 Task: Add Four Sigmatic Cordyceps Mushroom Hot Cacao-Box to the cart.
Action: Mouse moved to (230, 103)
Screenshot: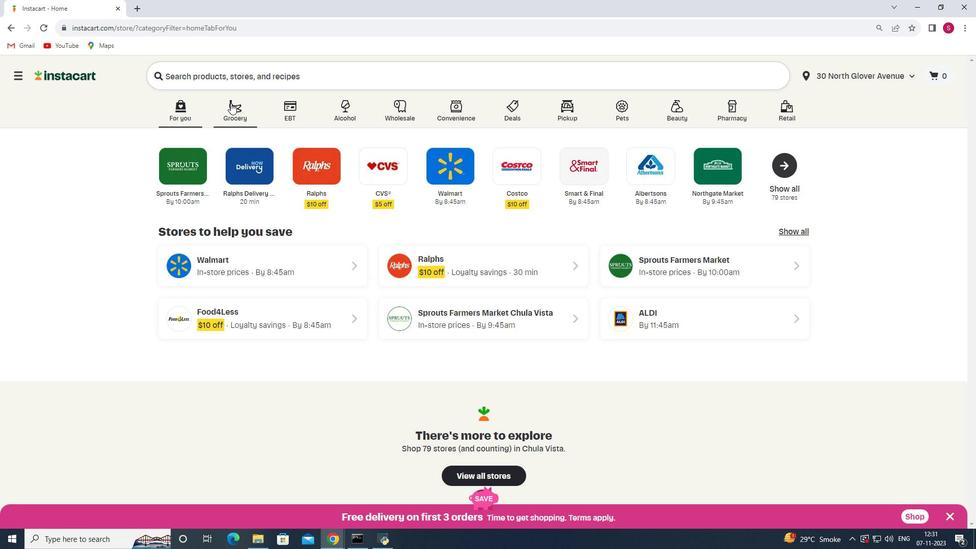
Action: Mouse pressed left at (230, 103)
Screenshot: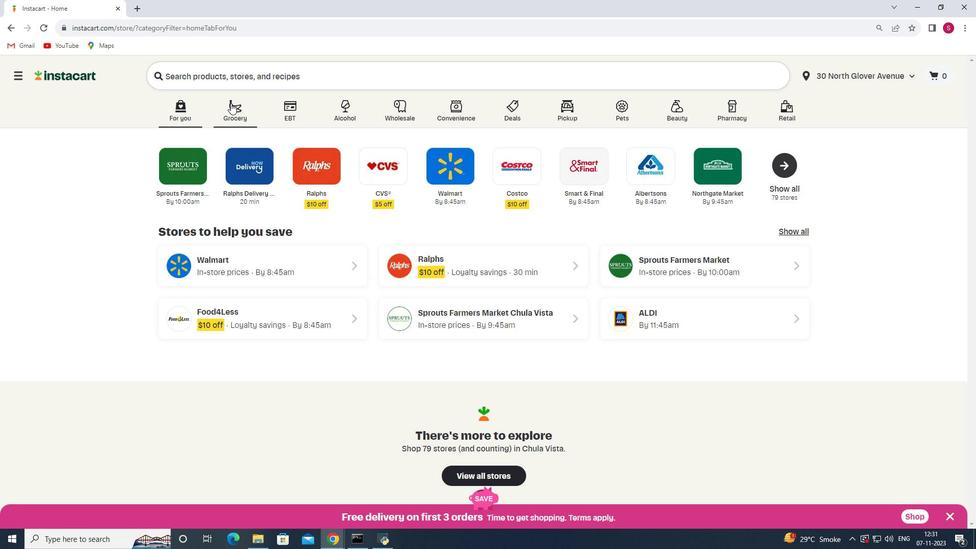 
Action: Mouse moved to (239, 282)
Screenshot: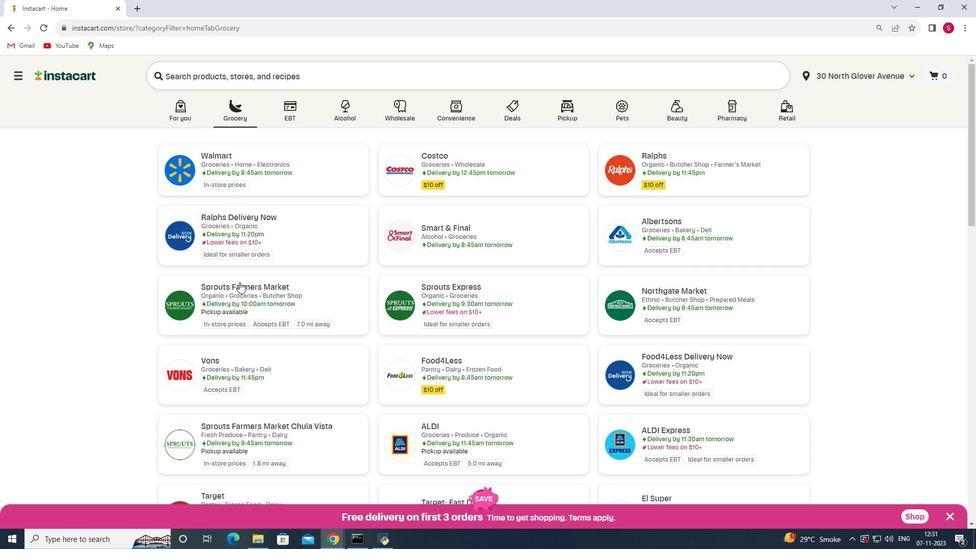 
Action: Mouse pressed left at (239, 282)
Screenshot: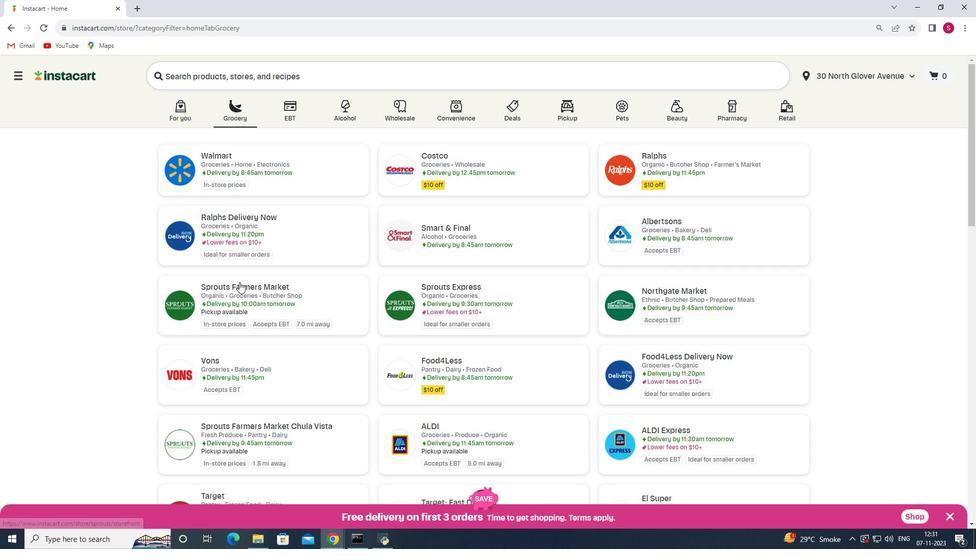 
Action: Mouse moved to (68, 301)
Screenshot: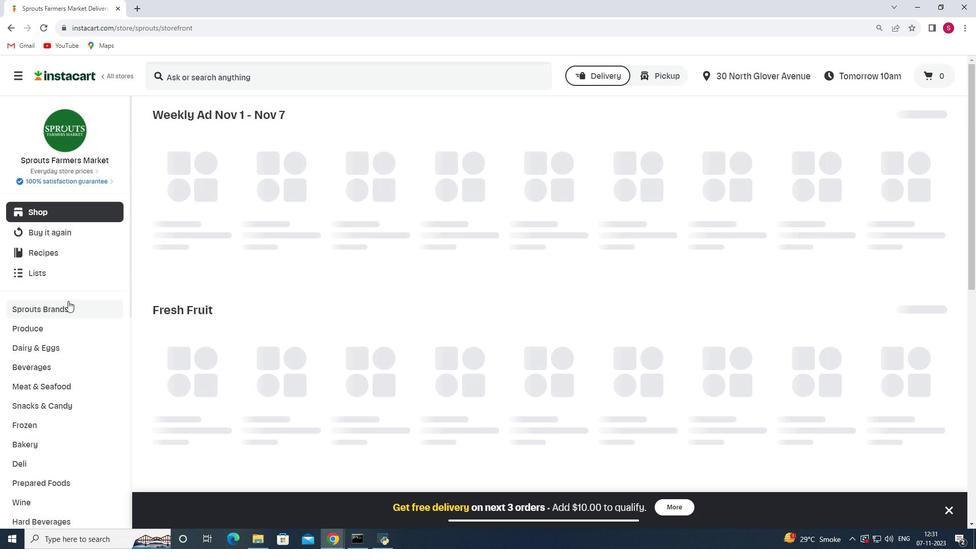 
Action: Mouse scrolled (68, 300) with delta (0, 0)
Screenshot: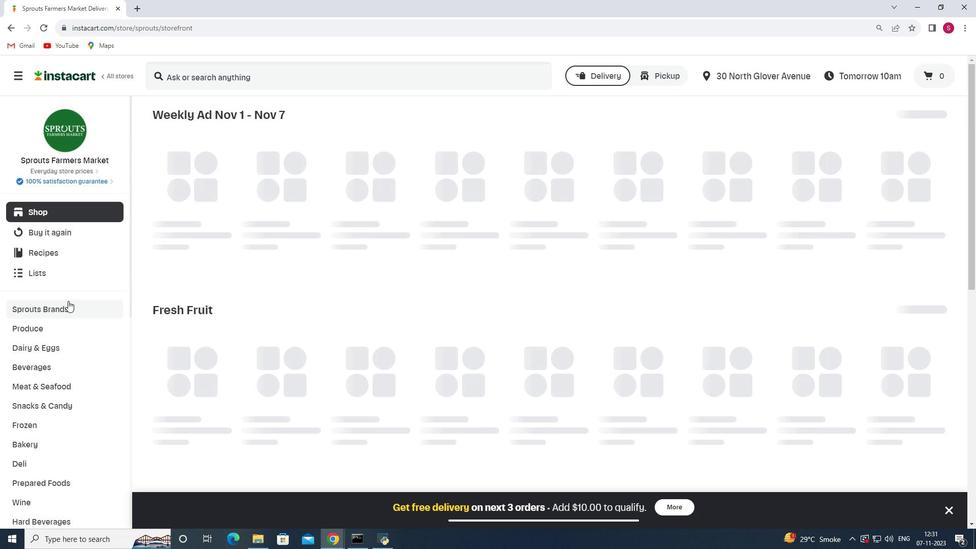 
Action: Mouse scrolled (68, 300) with delta (0, 0)
Screenshot: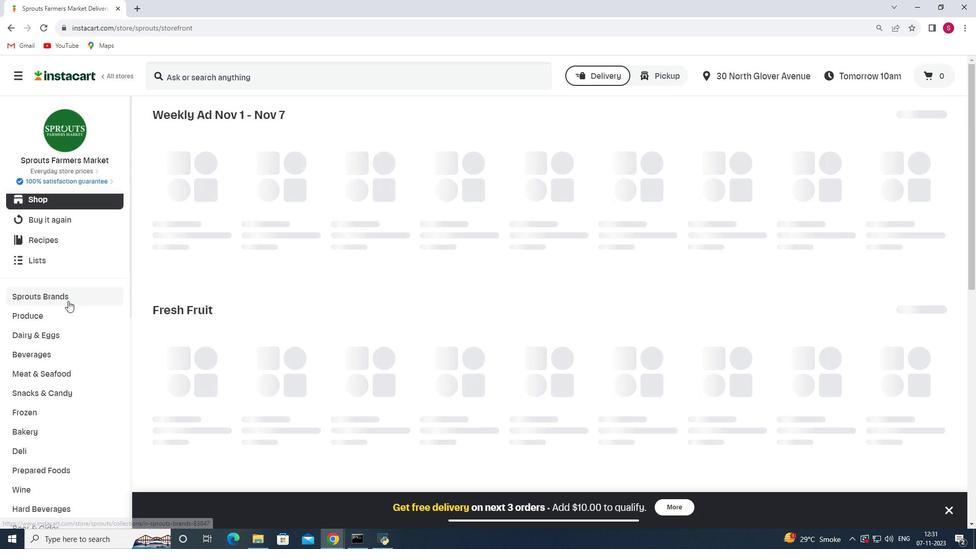 
Action: Mouse scrolled (68, 300) with delta (0, 0)
Screenshot: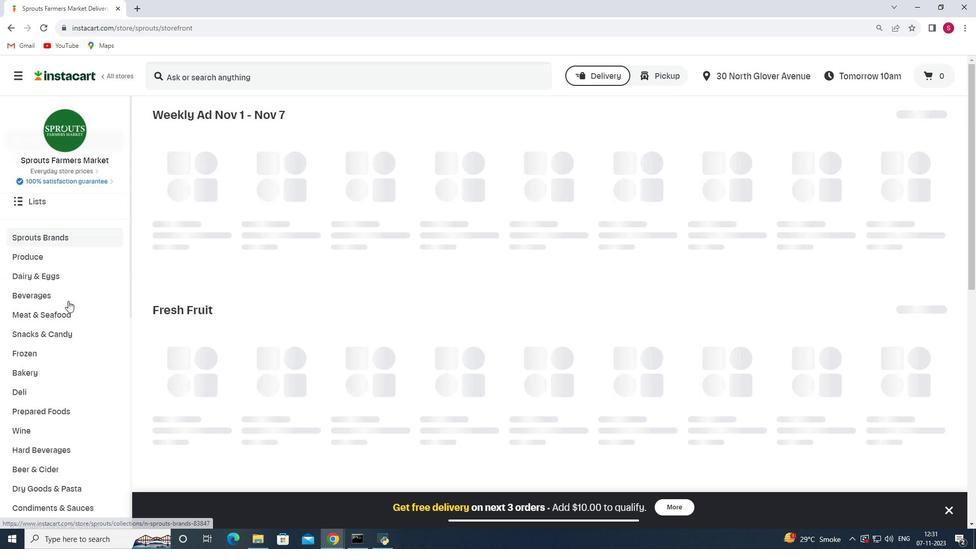 
Action: Mouse scrolled (68, 300) with delta (0, 0)
Screenshot: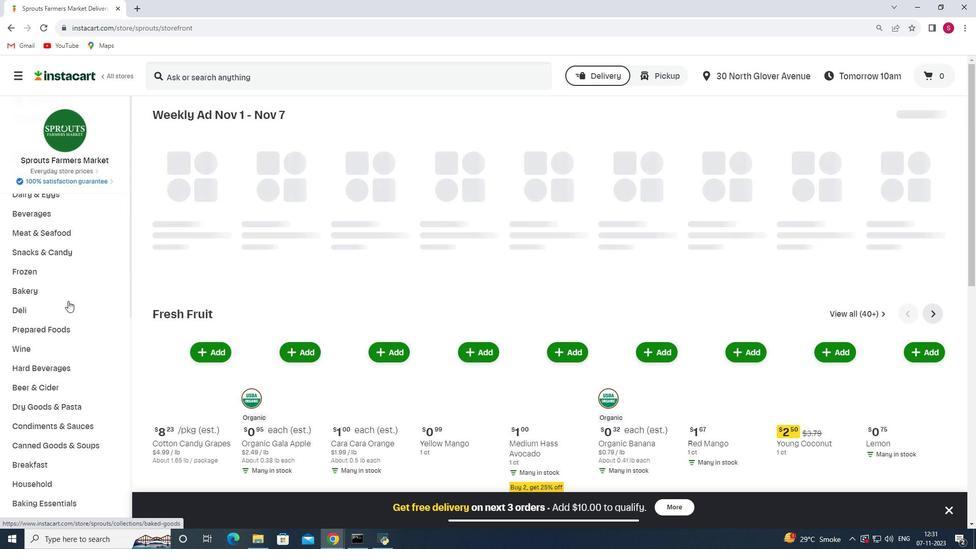 
Action: Mouse scrolled (68, 300) with delta (0, 0)
Screenshot: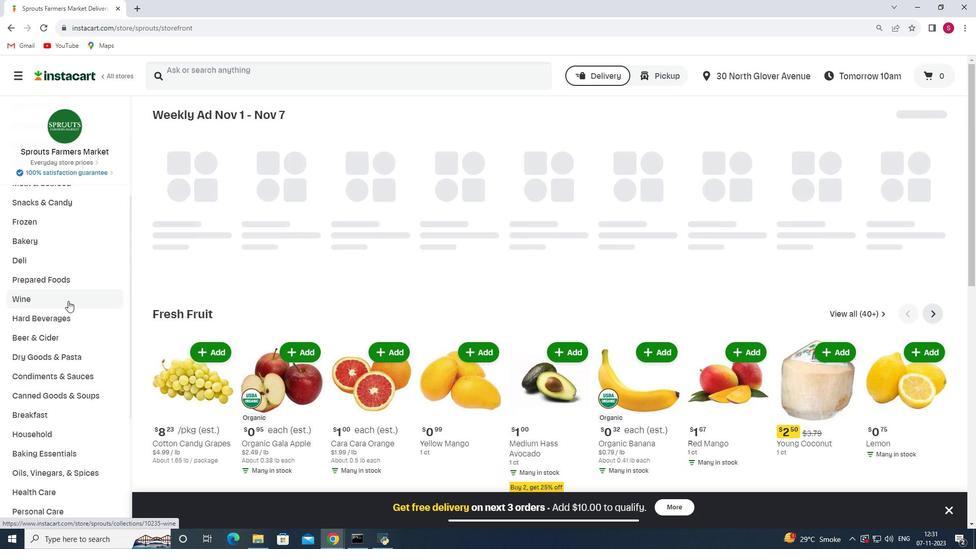 
Action: Mouse scrolled (68, 300) with delta (0, 0)
Screenshot: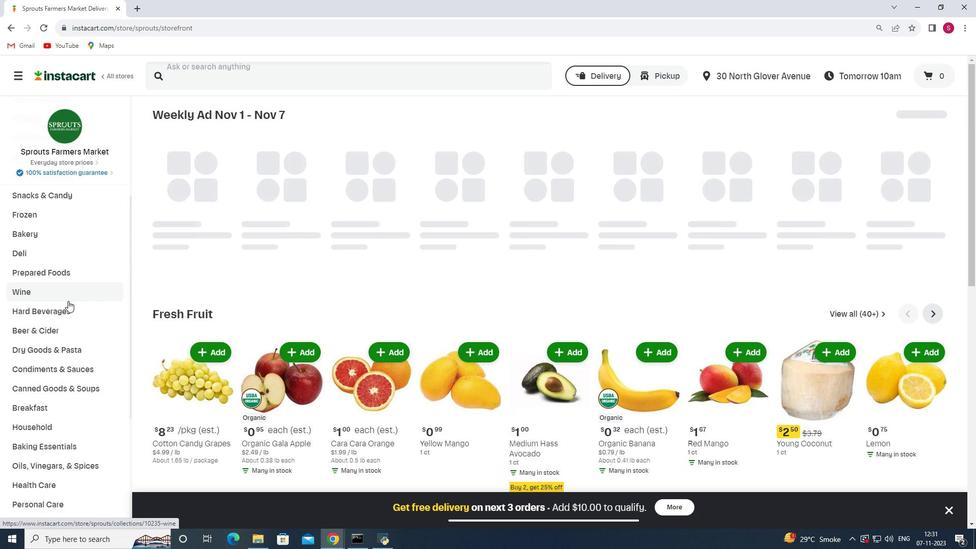 
Action: Mouse scrolled (68, 300) with delta (0, 0)
Screenshot: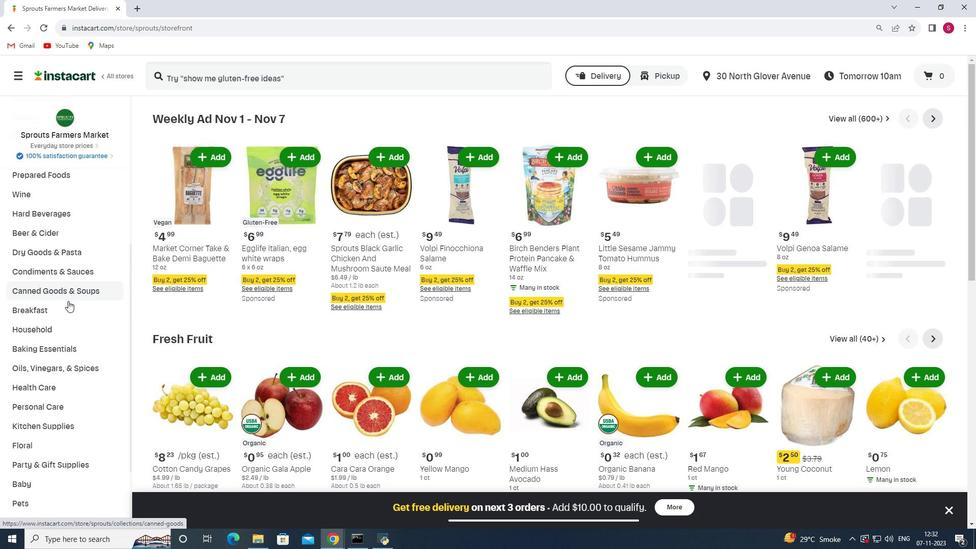 
Action: Mouse moved to (47, 339)
Screenshot: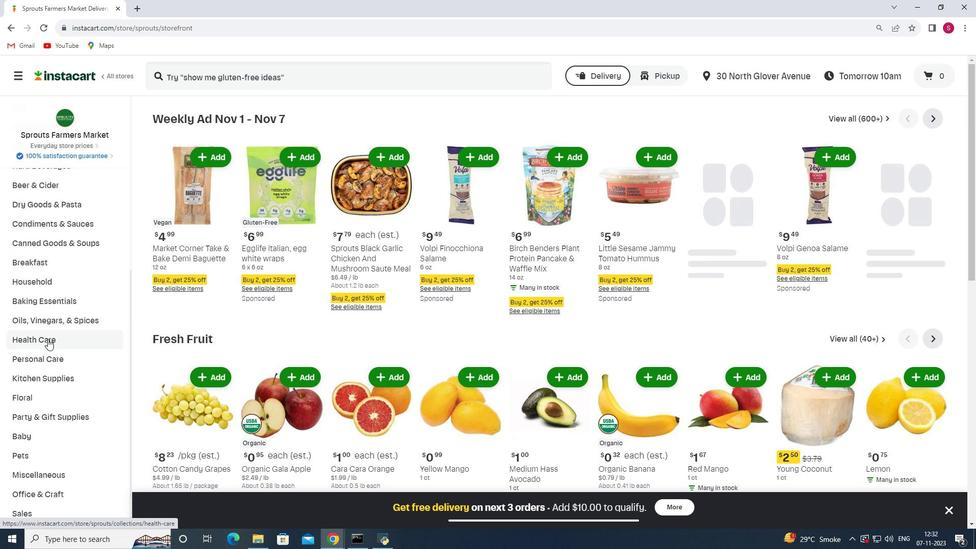 
Action: Mouse pressed left at (47, 339)
Screenshot: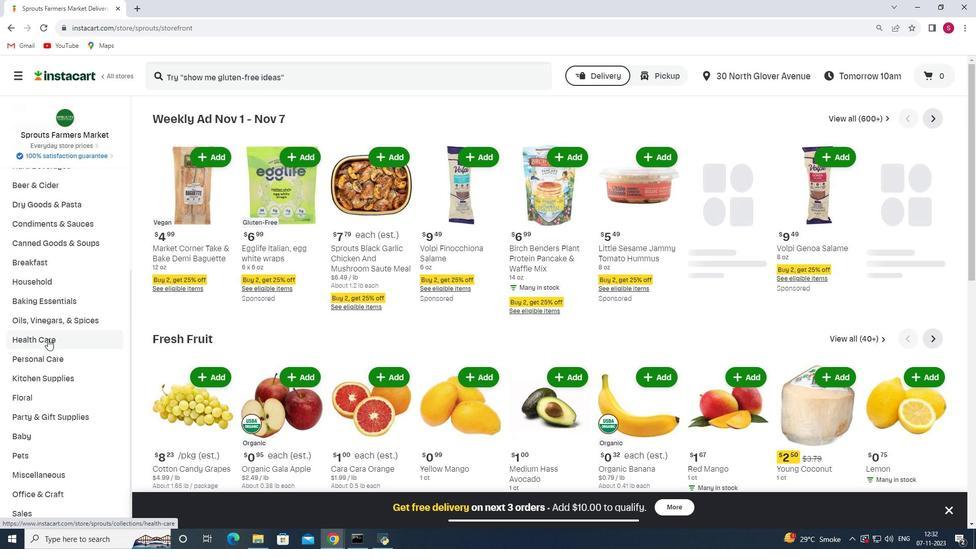 
Action: Mouse moved to (364, 137)
Screenshot: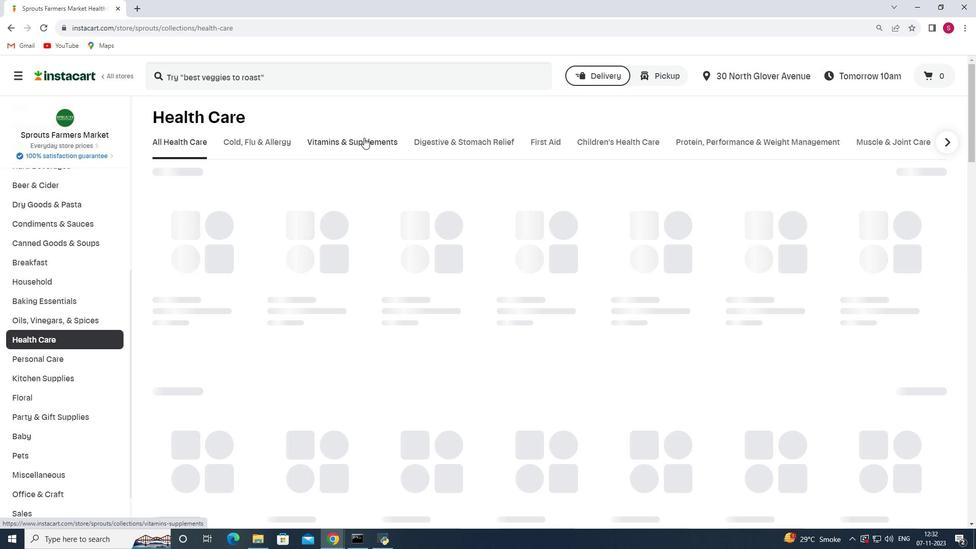 
Action: Mouse pressed left at (364, 137)
Screenshot: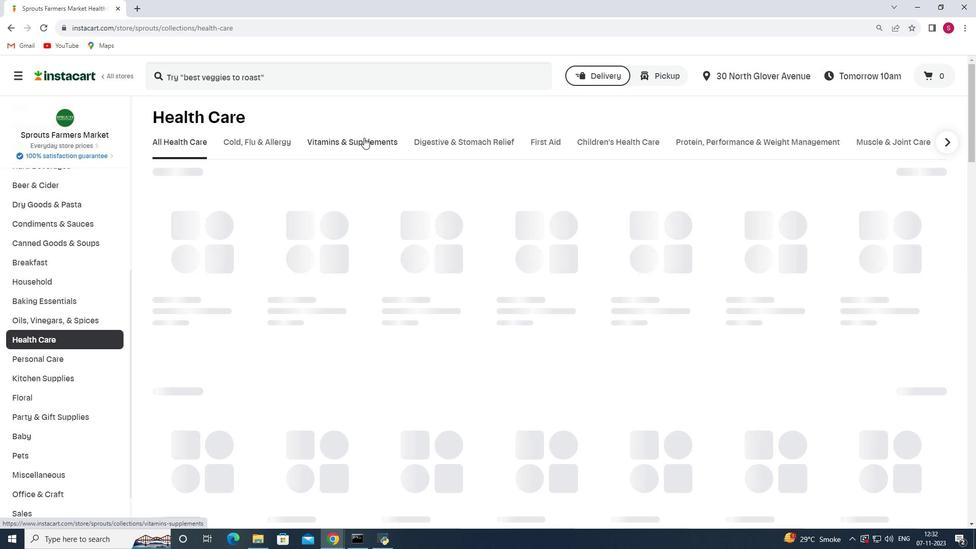 
Action: Mouse moved to (415, 186)
Screenshot: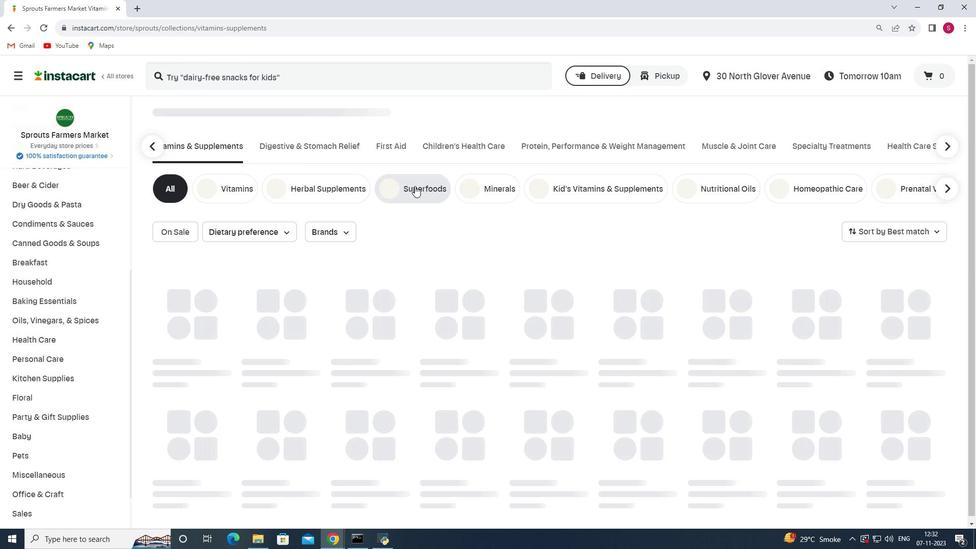 
Action: Mouse pressed left at (415, 186)
Screenshot: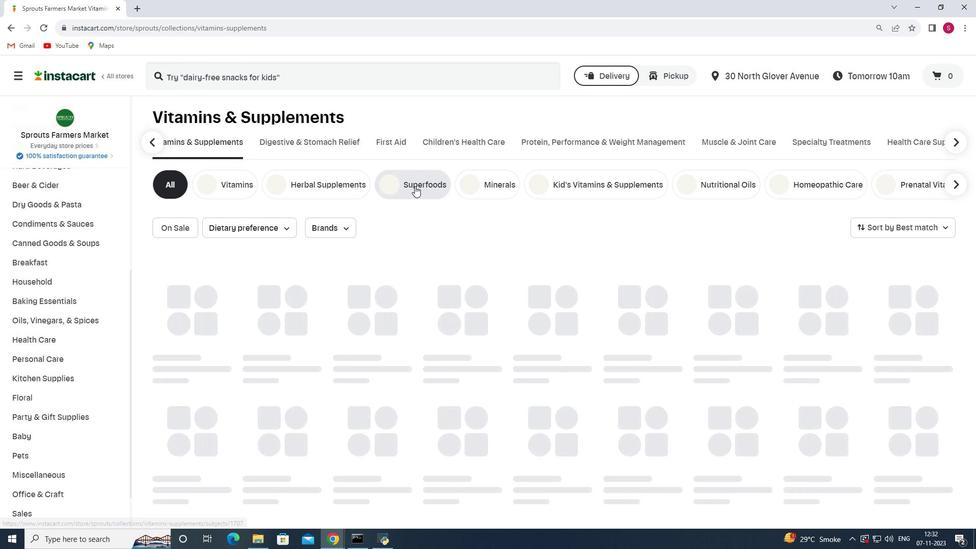 
Action: Mouse moved to (241, 73)
Screenshot: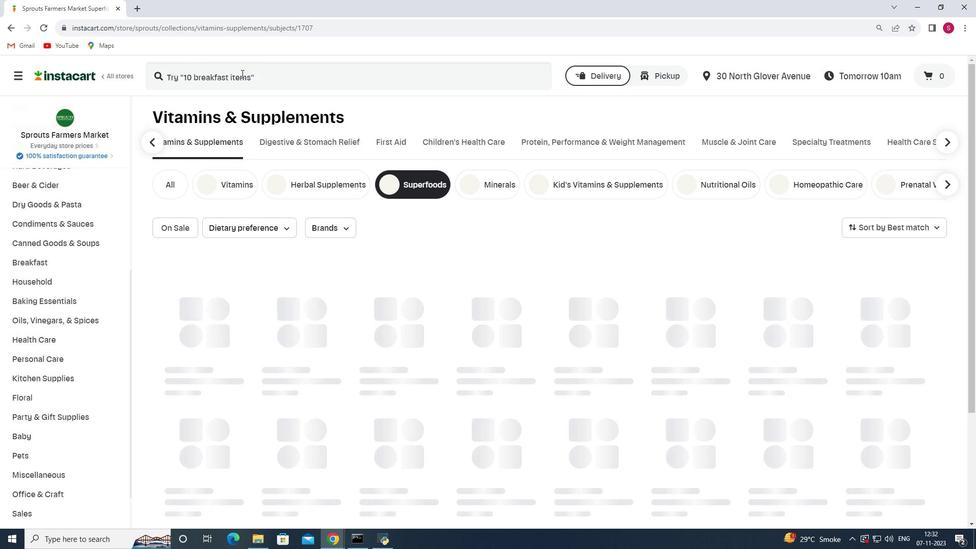 
Action: Mouse pressed left at (241, 73)
Screenshot: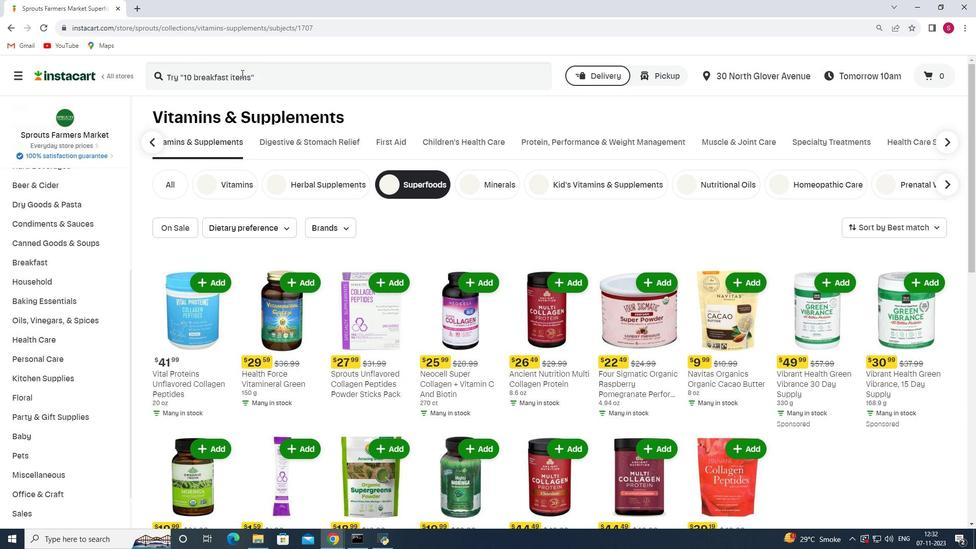 
Action: Key pressed <Key.shift>Four<Key.space><Key.shift>Sigmatic<Key.space><Key.shift><Key.shift><Key.shift><Key.shift><Key.shift><Key.shift><Key.shift><Key.shift>Cordyceps<Key.space><Key.shift>Mushroom<Key.space><Key.shift>Hot<Key.space><Key.shift>Cacao-<Key.shift>Box<Key.enter>
Screenshot: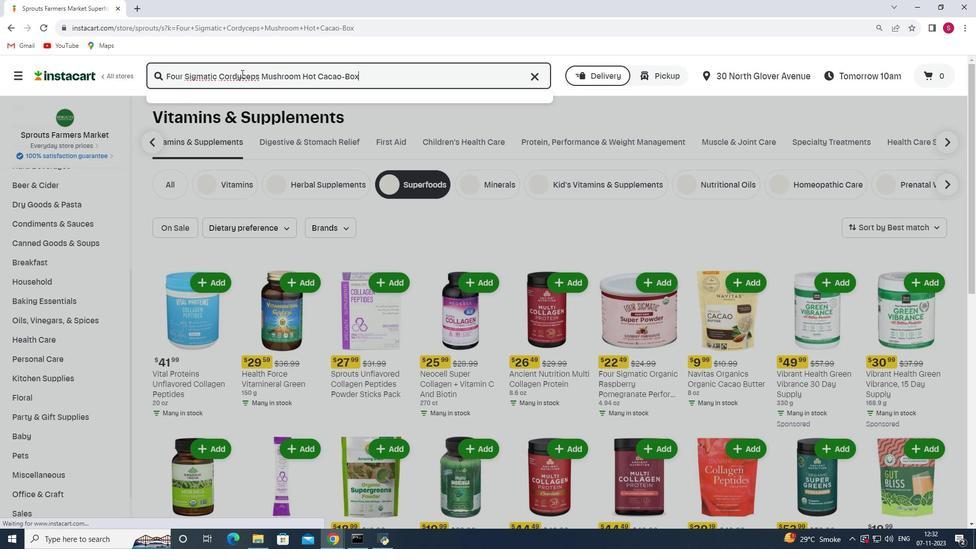 
Action: Mouse moved to (311, 150)
Screenshot: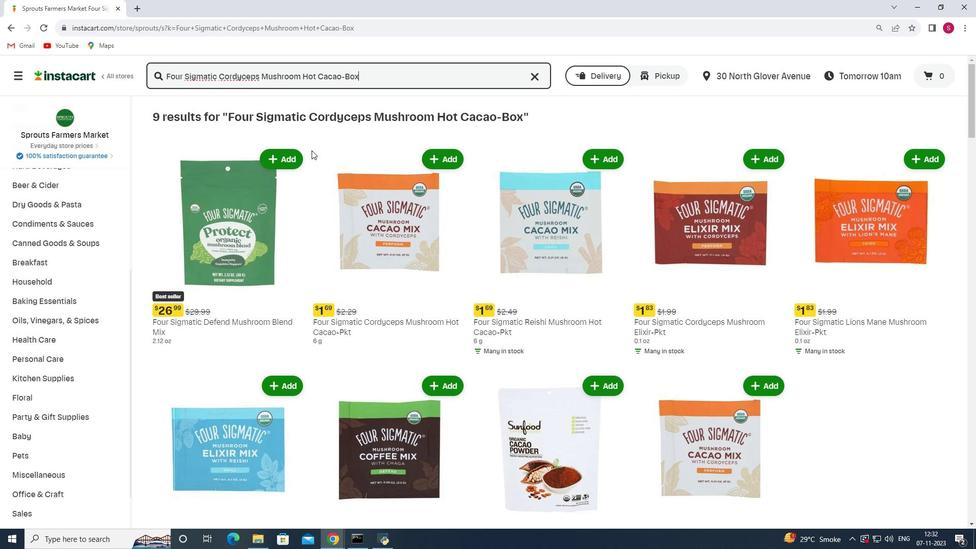 
Action: Mouse scrolled (311, 150) with delta (0, 0)
Screenshot: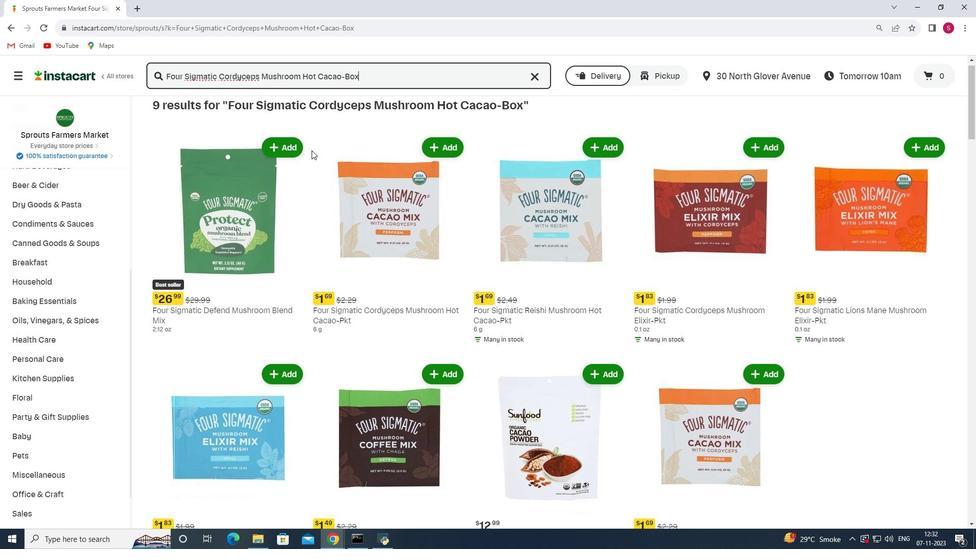 
Action: Mouse scrolled (311, 150) with delta (0, 0)
Screenshot: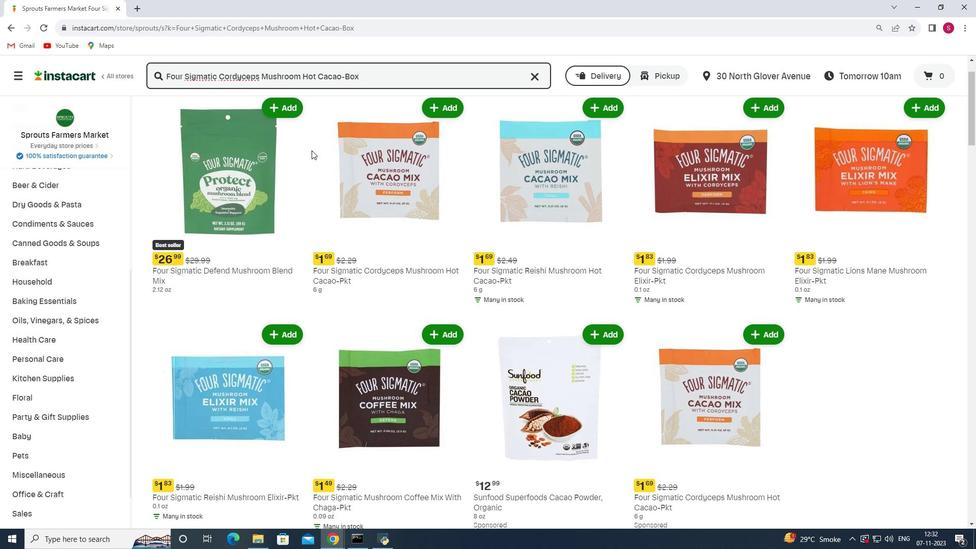 
Action: Mouse scrolled (311, 150) with delta (0, 0)
Screenshot: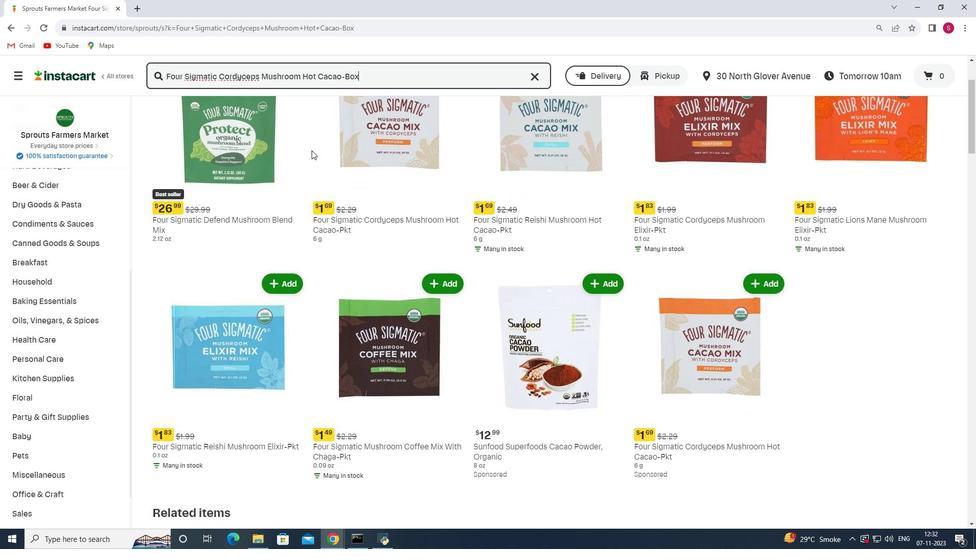 
Action: Mouse scrolled (311, 150) with delta (0, 0)
Screenshot: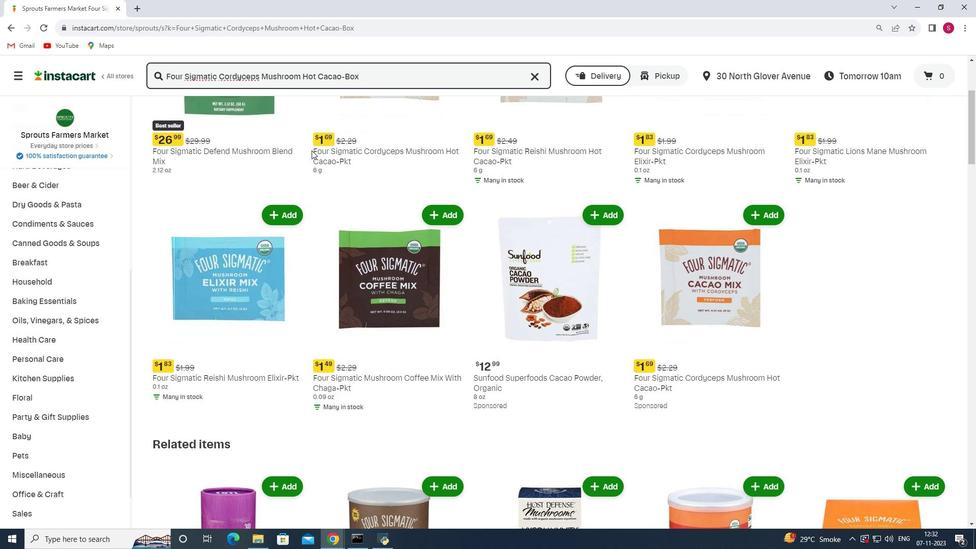 
Action: Mouse moved to (337, 155)
Screenshot: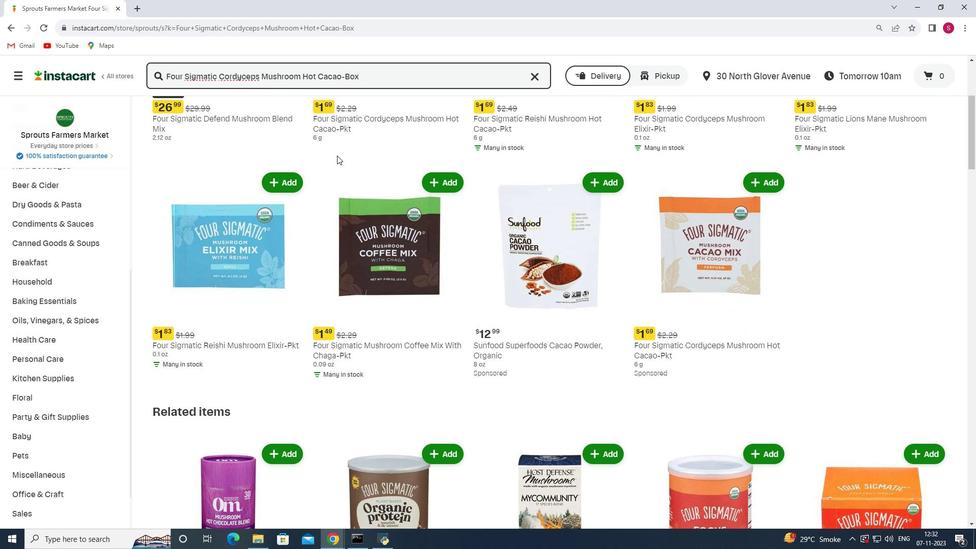 
Action: Mouse scrolled (337, 155) with delta (0, 0)
Screenshot: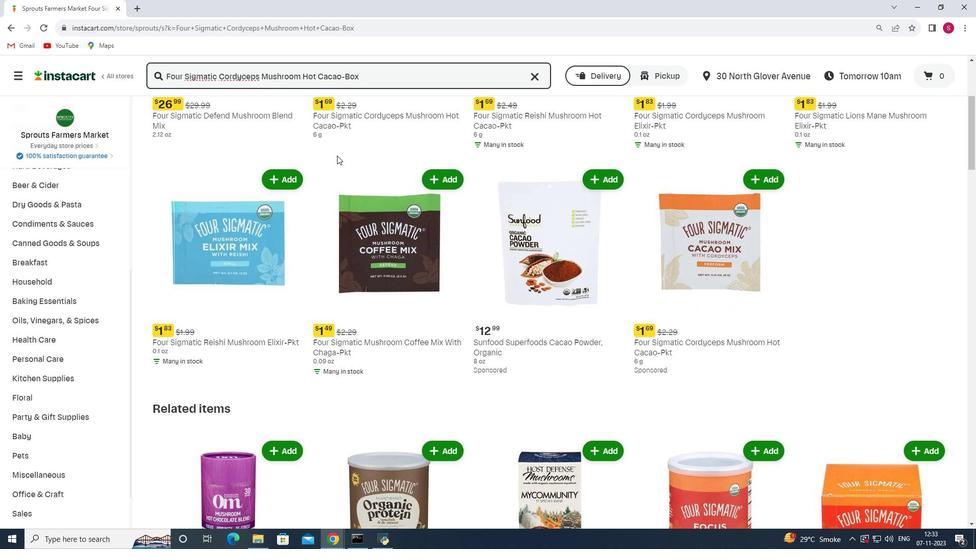 
Action: Mouse scrolled (337, 155) with delta (0, 0)
Screenshot: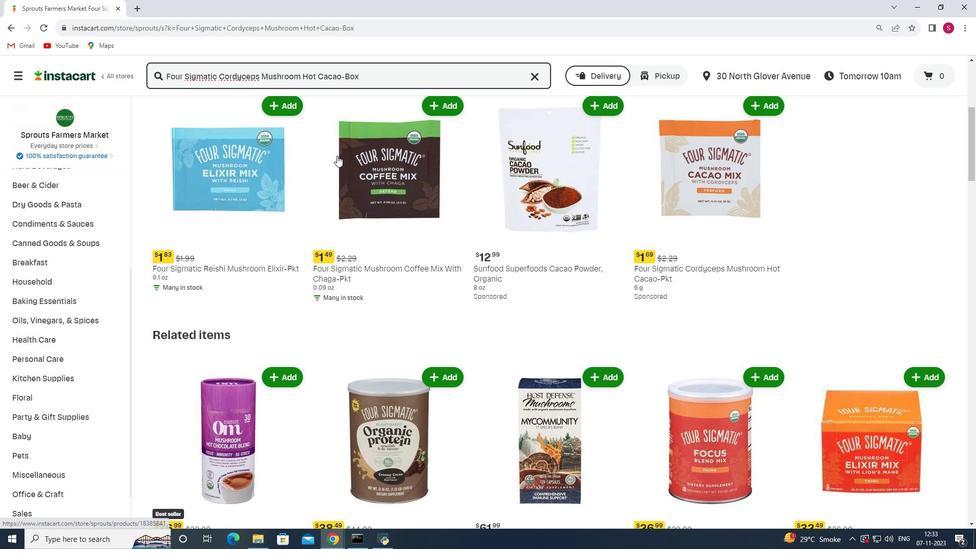 
Action: Mouse scrolled (337, 155) with delta (0, 0)
Screenshot: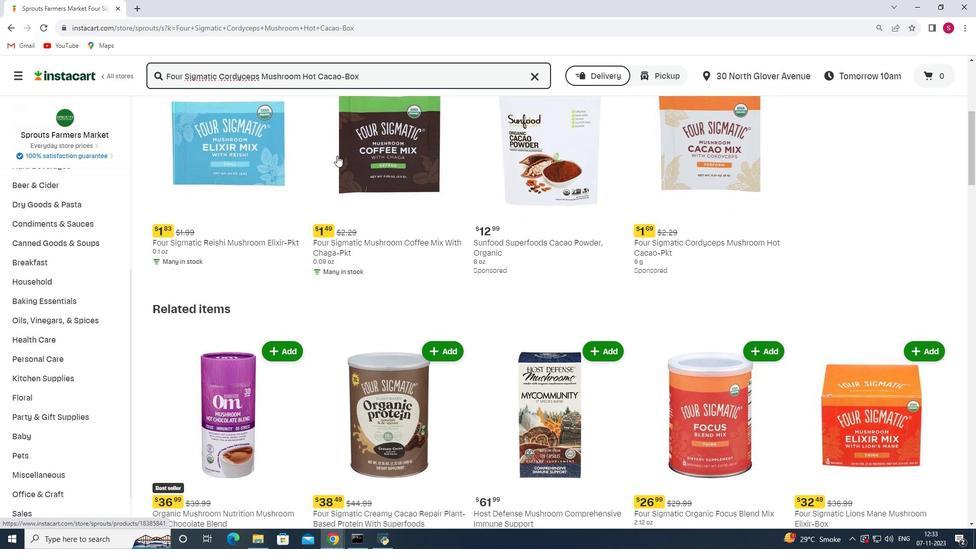 
Action: Mouse scrolled (337, 155) with delta (0, 0)
Screenshot: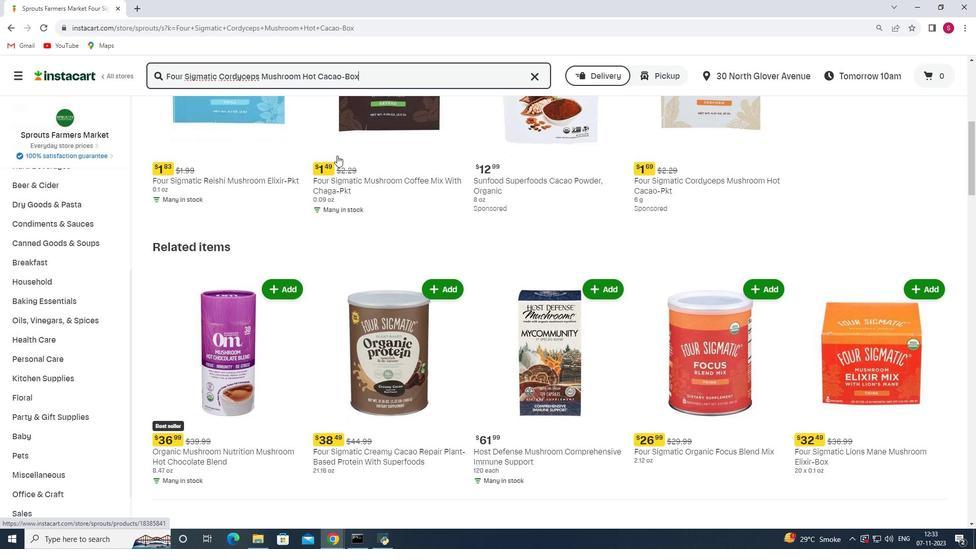 
Action: Mouse scrolled (337, 155) with delta (0, 0)
Screenshot: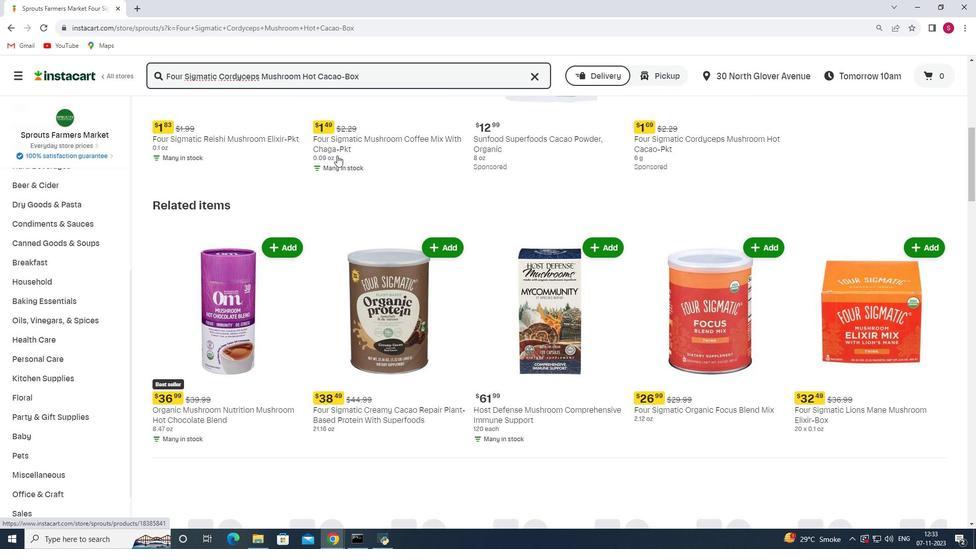 
Action: Mouse moved to (339, 154)
Screenshot: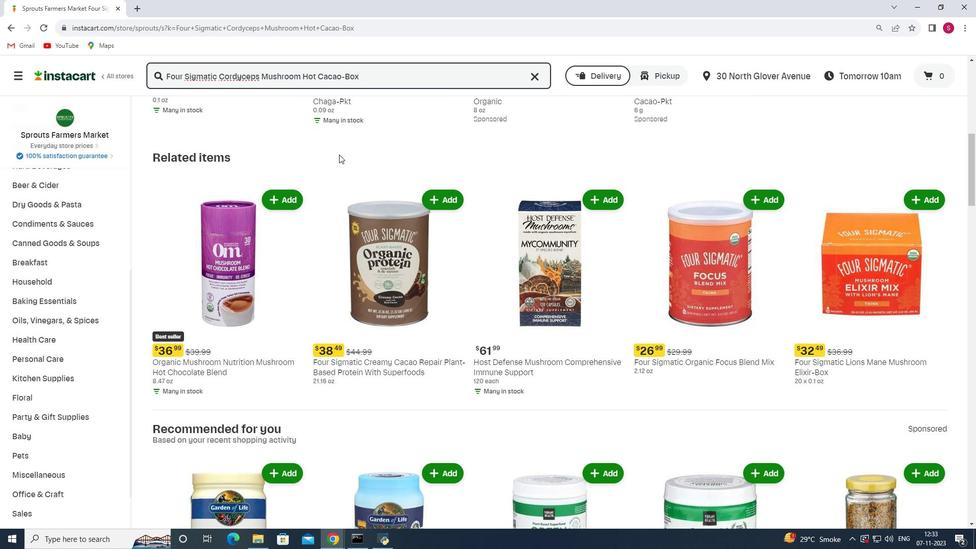 
Action: Mouse scrolled (339, 154) with delta (0, 0)
Screenshot: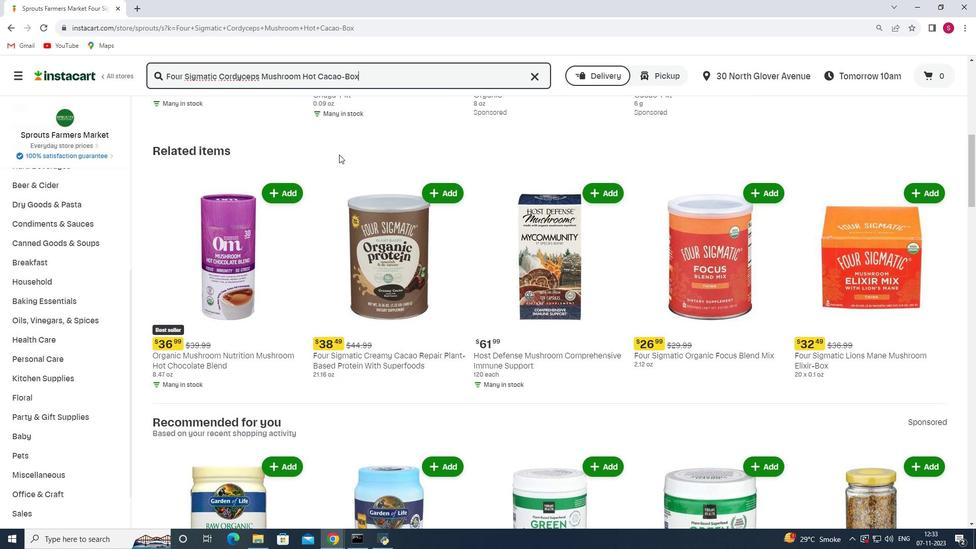 
Action: Mouse scrolled (339, 154) with delta (0, 0)
Screenshot: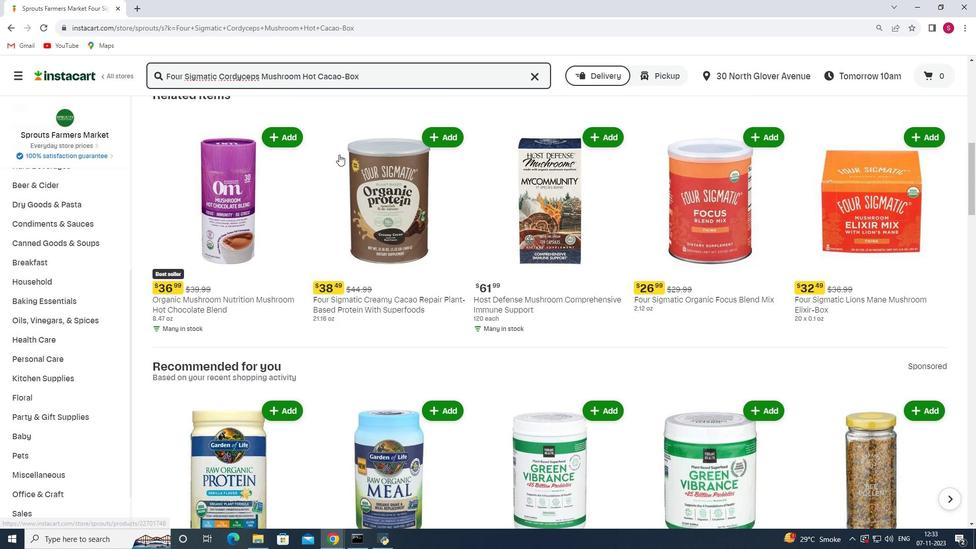 
Action: Mouse scrolled (339, 154) with delta (0, 0)
Screenshot: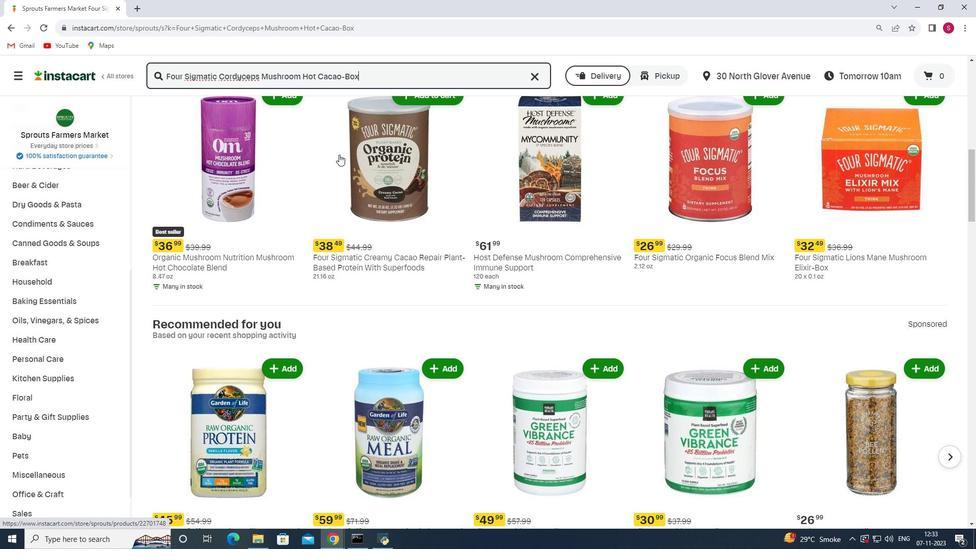 
Action: Mouse scrolled (339, 154) with delta (0, 0)
Screenshot: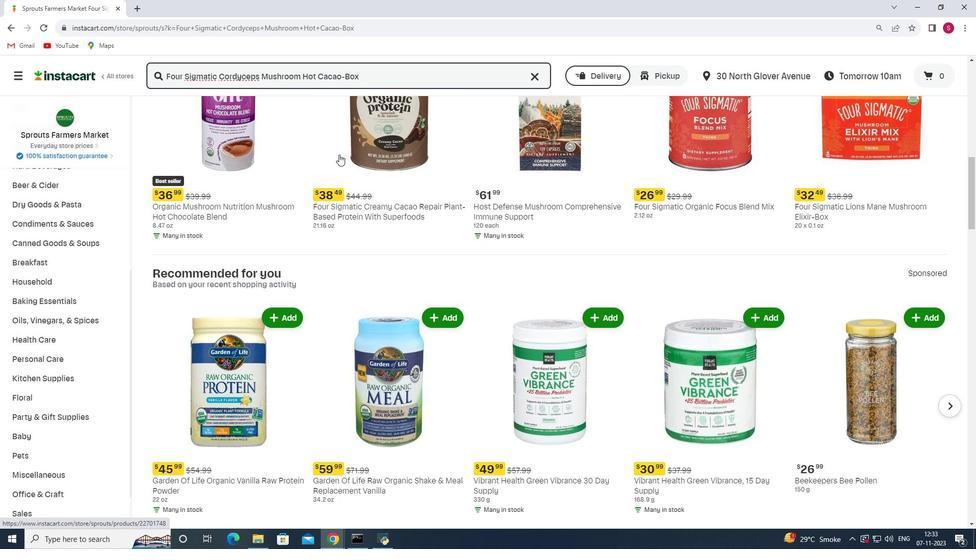 
Action: Mouse scrolled (339, 154) with delta (0, 0)
Screenshot: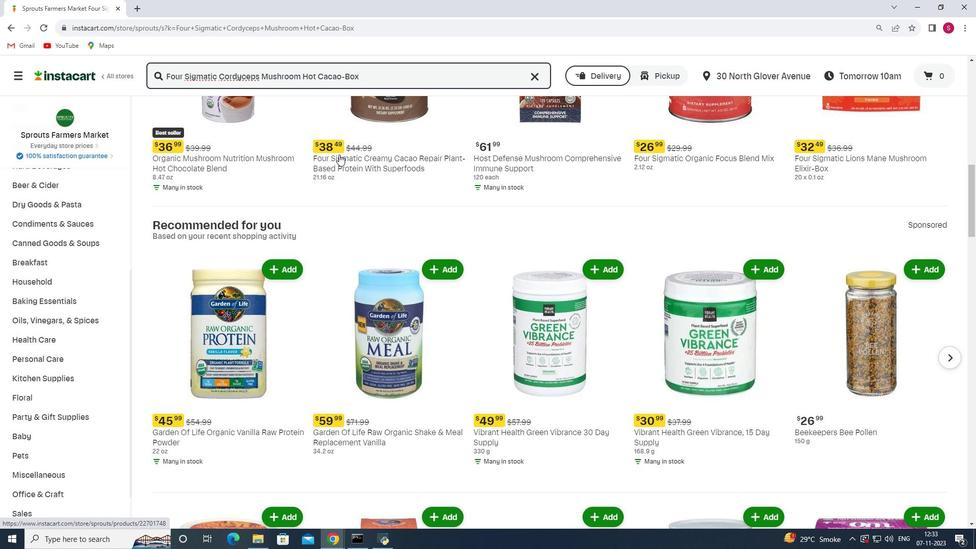 
Action: Mouse scrolled (339, 154) with delta (0, 0)
Screenshot: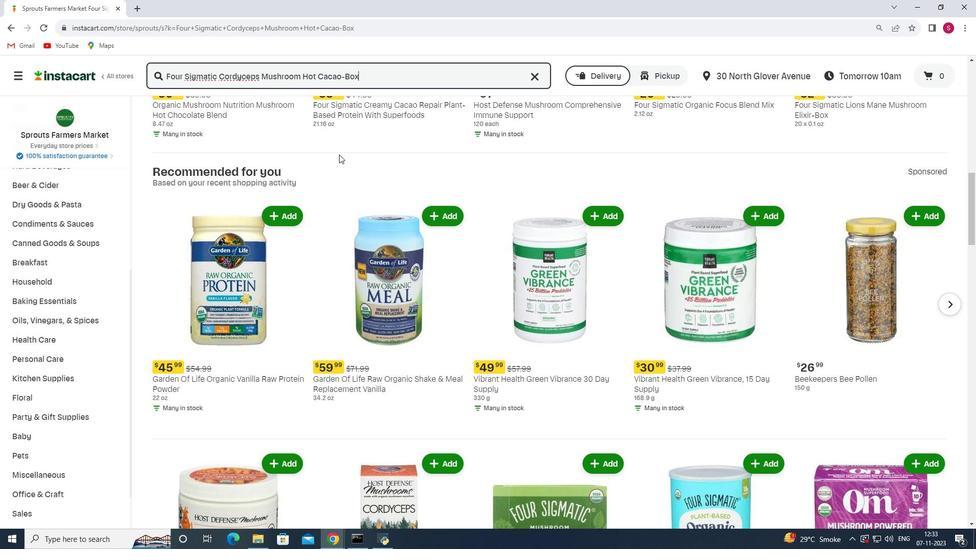 
Action: Mouse scrolled (339, 154) with delta (0, 0)
Screenshot: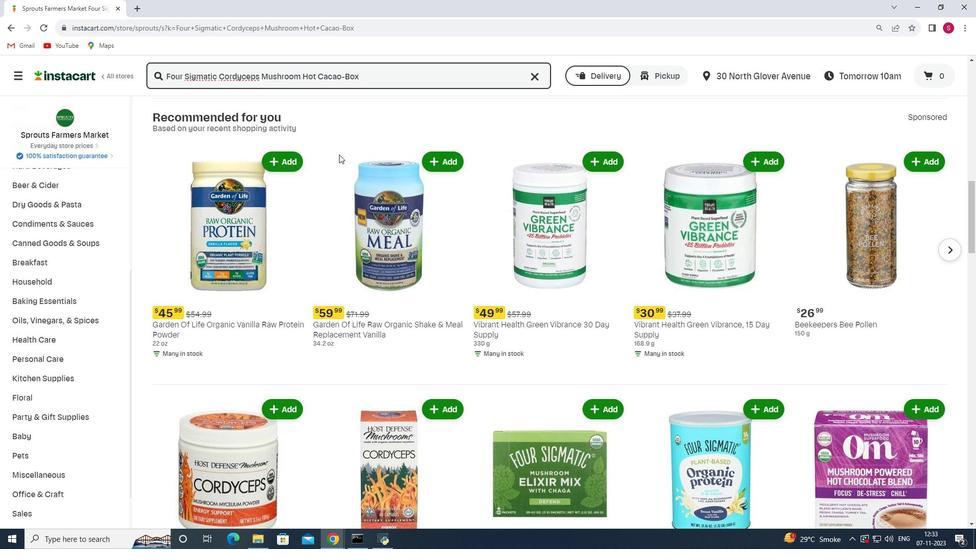 
Action: Mouse scrolled (339, 154) with delta (0, 0)
Screenshot: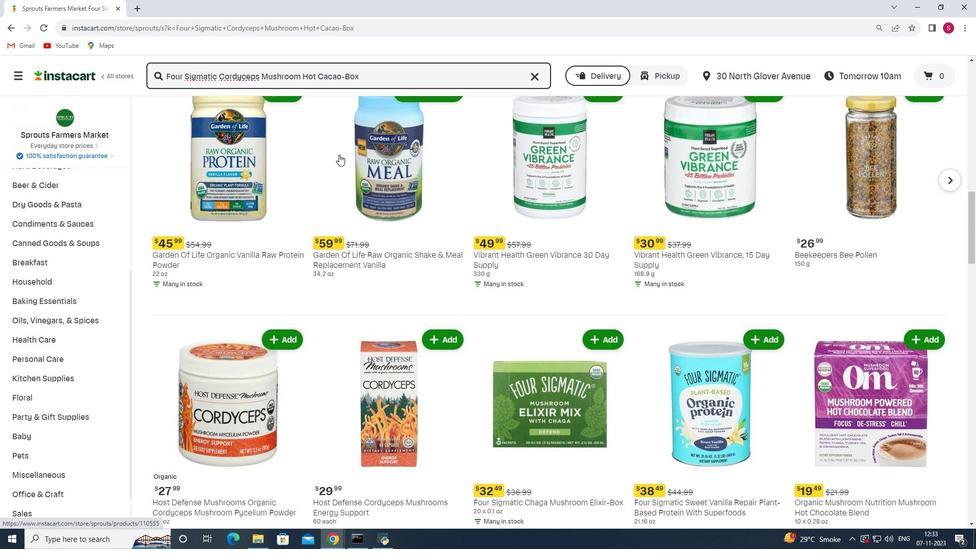 
Action: Mouse scrolled (339, 154) with delta (0, 0)
Screenshot: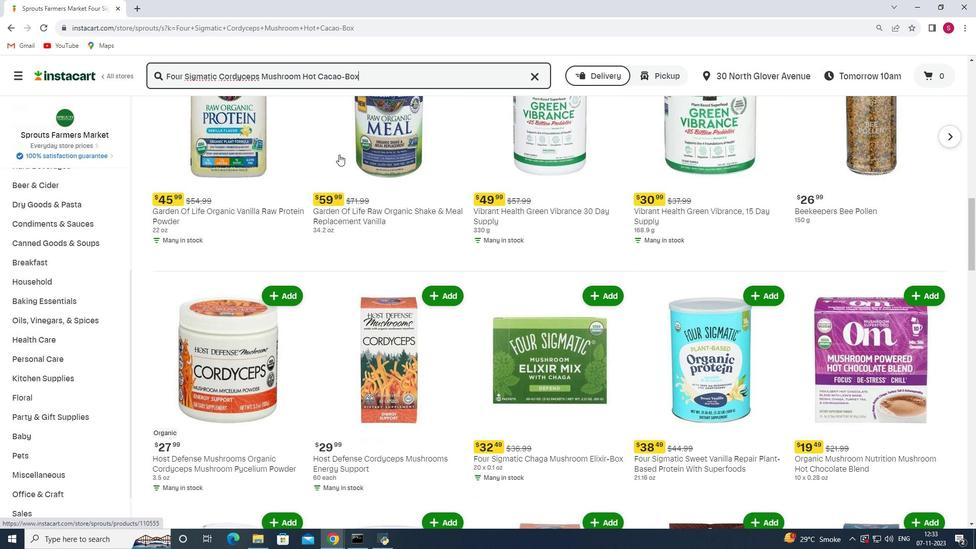 
Action: Mouse scrolled (339, 154) with delta (0, 0)
Screenshot: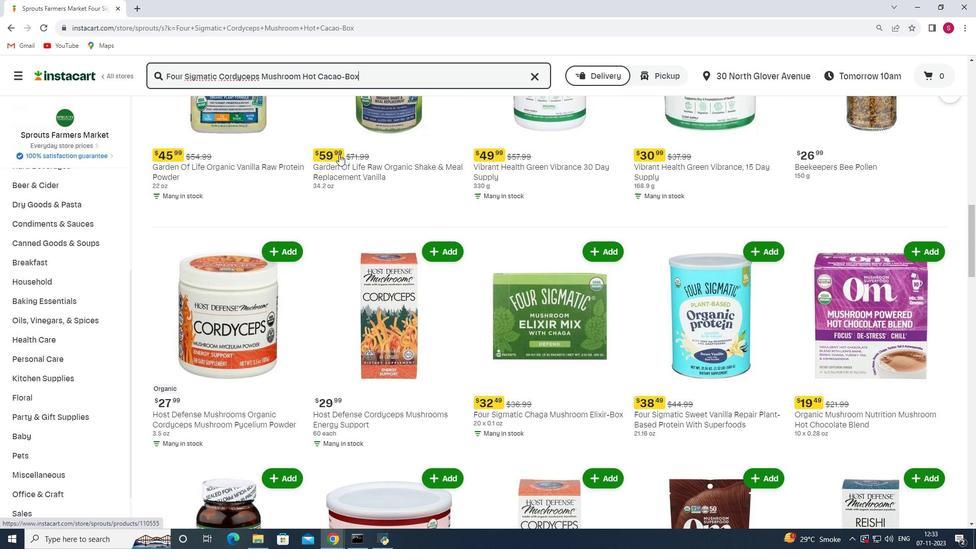 
Action: Mouse moved to (339, 154)
Screenshot: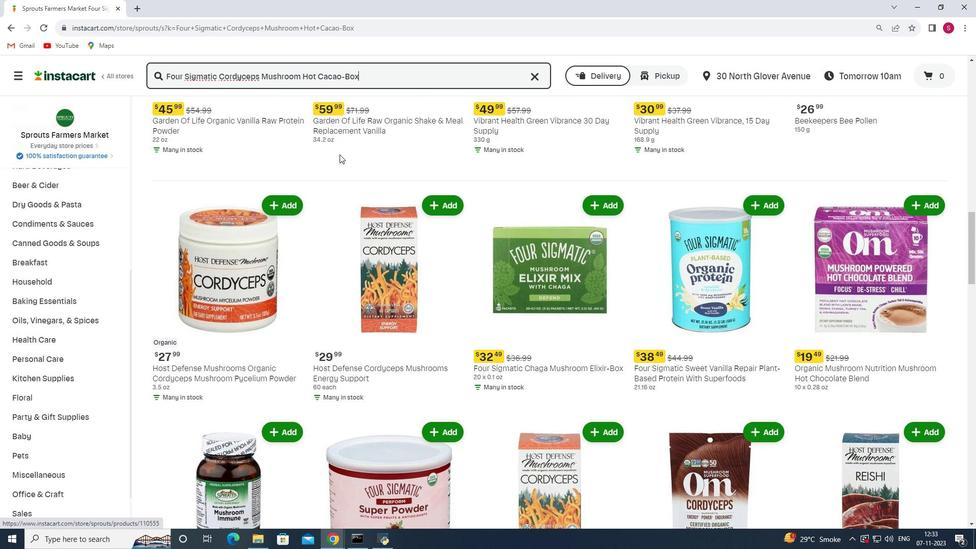 
Action: Mouse scrolled (339, 154) with delta (0, 0)
Screenshot: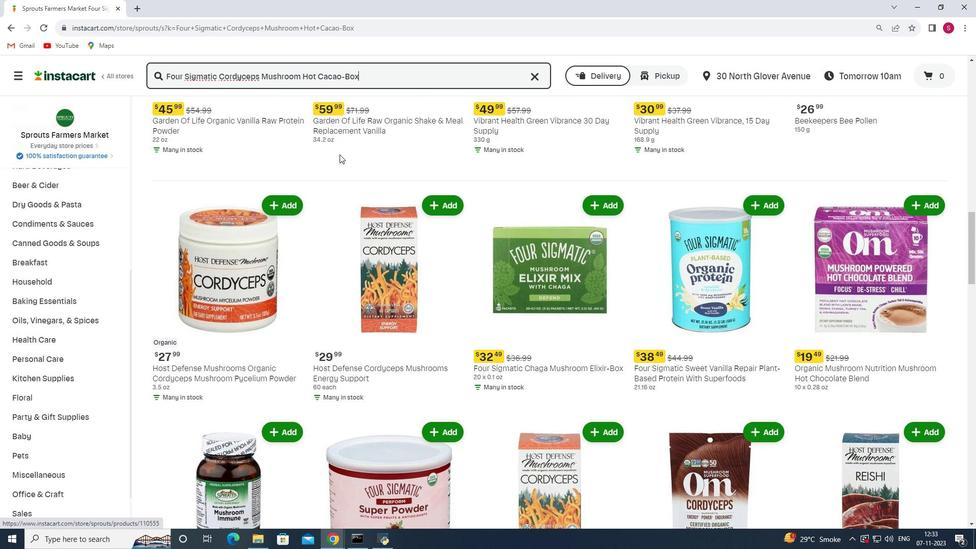 
Action: Mouse scrolled (339, 154) with delta (0, 0)
Screenshot: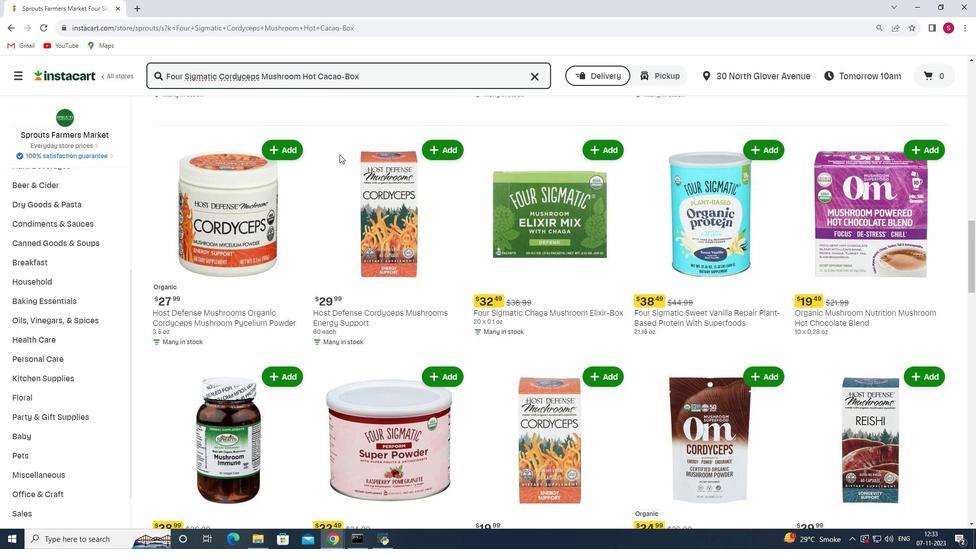 
Action: Mouse scrolled (339, 154) with delta (0, 0)
Screenshot: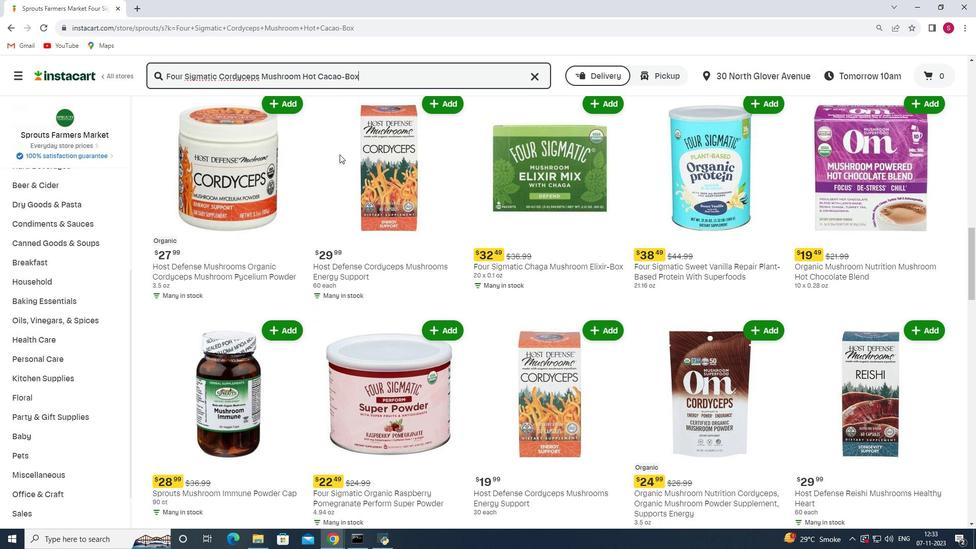 
Action: Mouse scrolled (339, 154) with delta (0, 0)
Screenshot: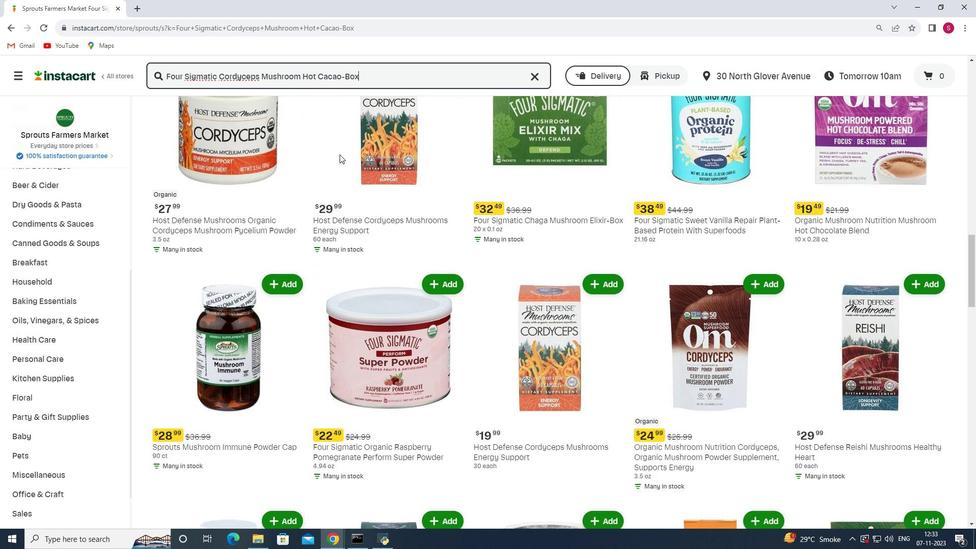 
Action: Mouse moved to (353, 158)
Screenshot: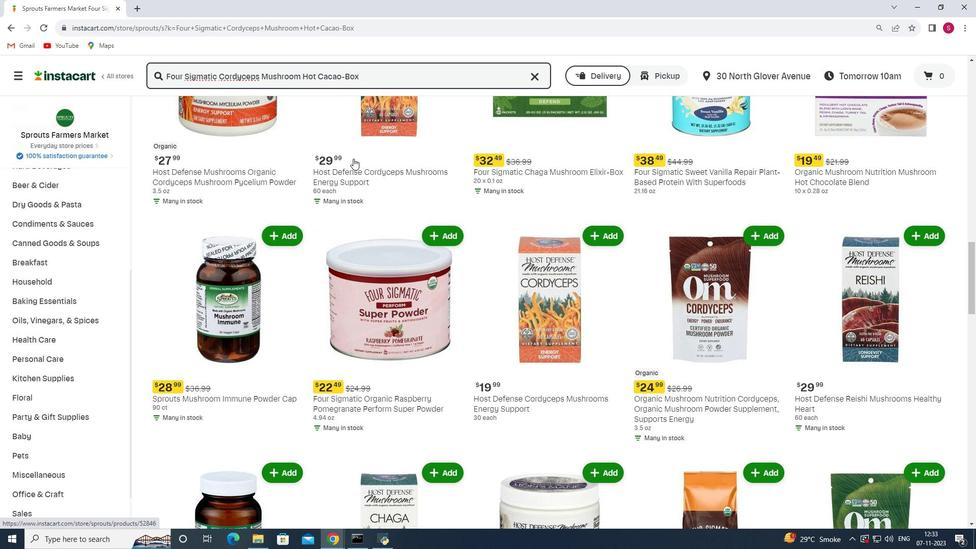 
Action: Mouse scrolled (353, 158) with delta (0, 0)
Screenshot: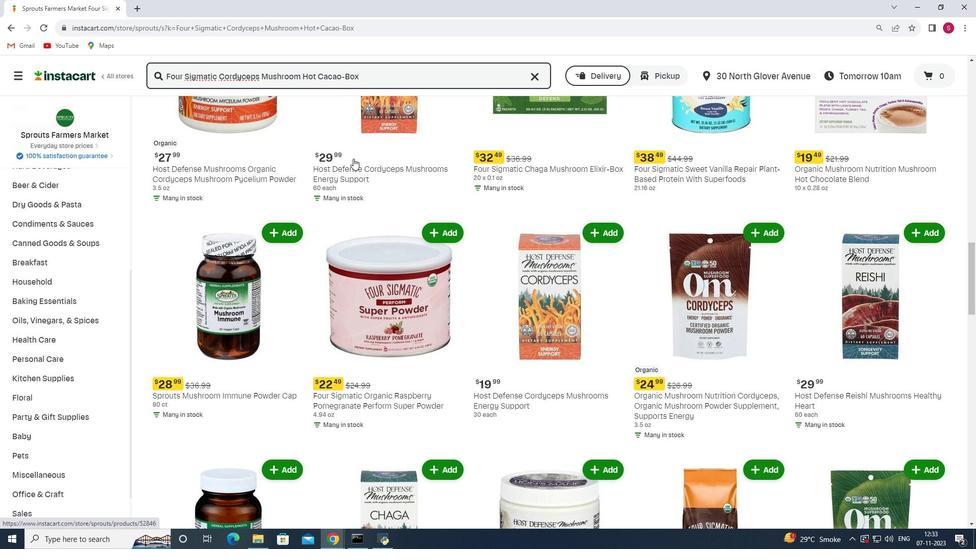 
Action: Mouse scrolled (353, 158) with delta (0, 0)
Screenshot: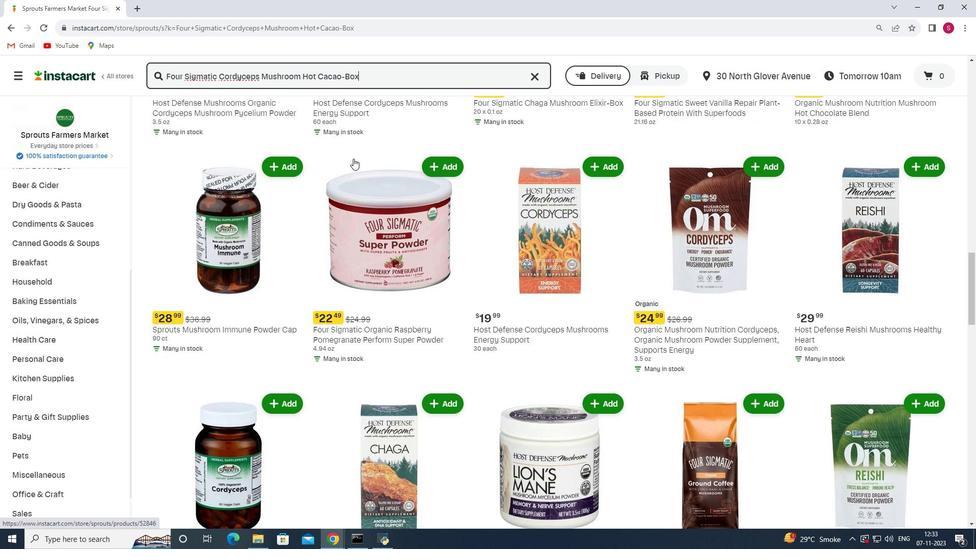 
Action: Mouse scrolled (353, 158) with delta (0, 0)
Screenshot: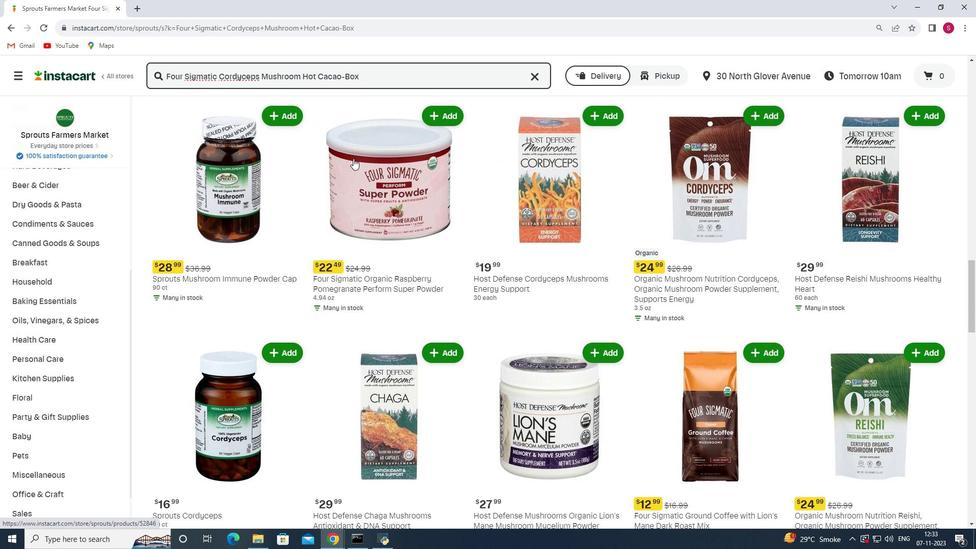 
Action: Mouse scrolled (353, 158) with delta (0, 0)
Screenshot: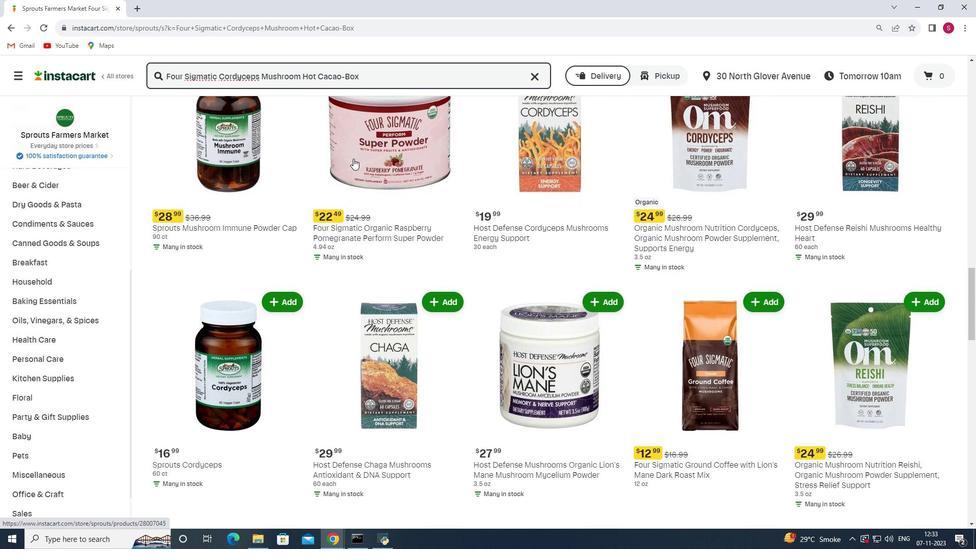 
Action: Mouse scrolled (353, 158) with delta (0, 0)
Screenshot: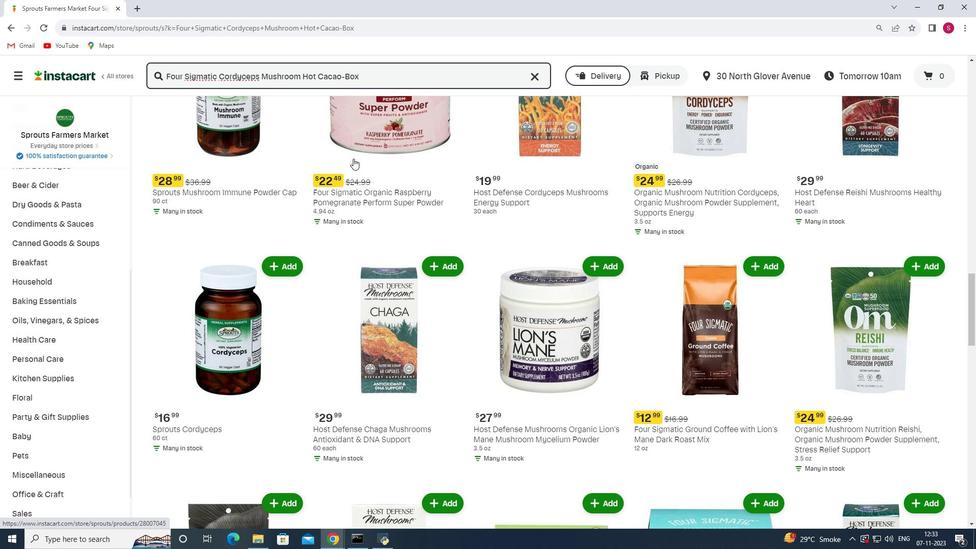 
Action: Mouse scrolled (353, 158) with delta (0, 0)
Screenshot: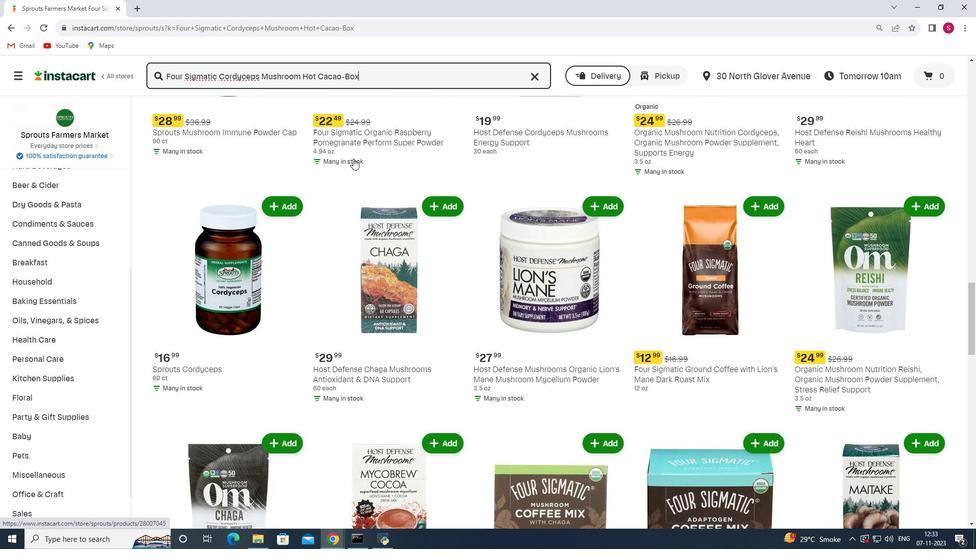 
Action: Mouse scrolled (353, 158) with delta (0, 0)
Screenshot: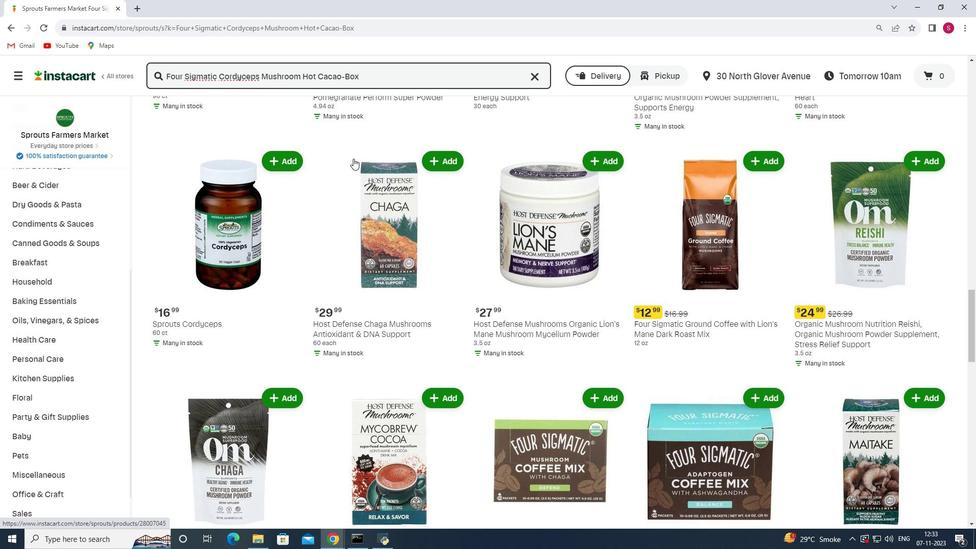 
Action: Mouse scrolled (353, 158) with delta (0, 0)
Screenshot: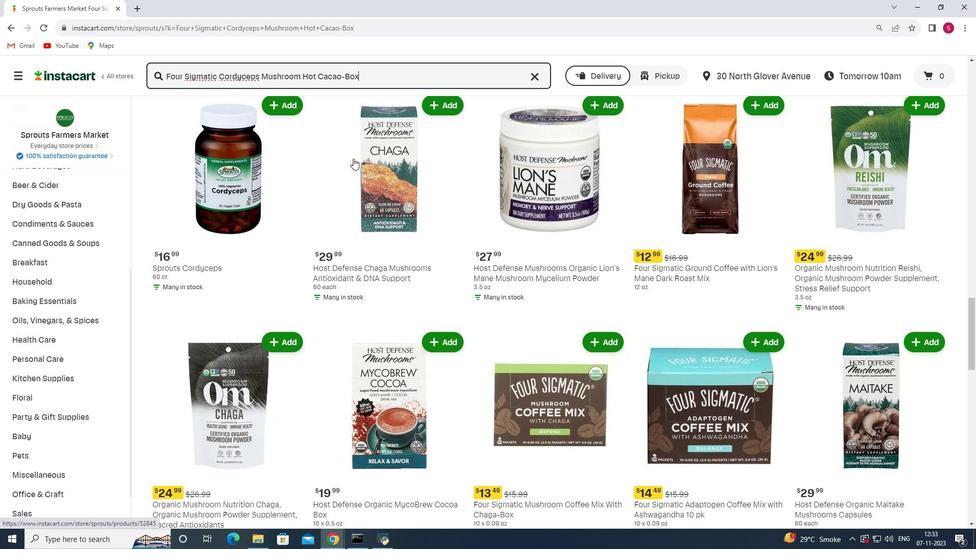 
Action: Mouse scrolled (353, 158) with delta (0, 0)
Screenshot: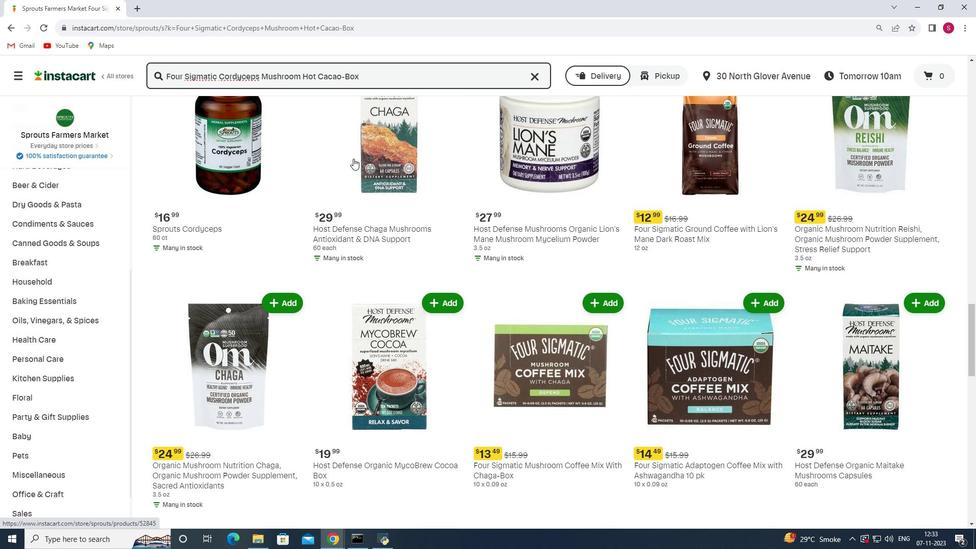 
Action: Mouse scrolled (353, 158) with delta (0, 0)
Screenshot: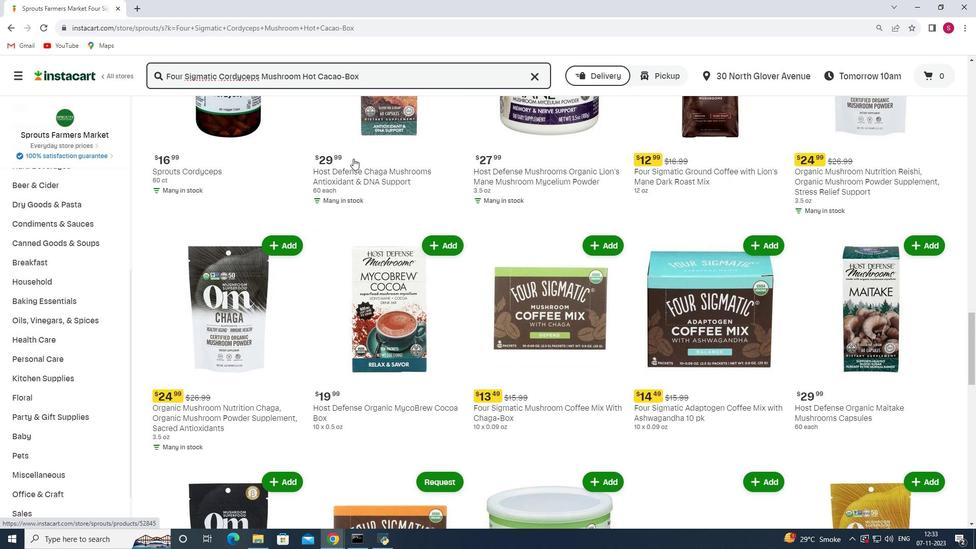 
Action: Mouse scrolled (353, 158) with delta (0, 0)
Screenshot: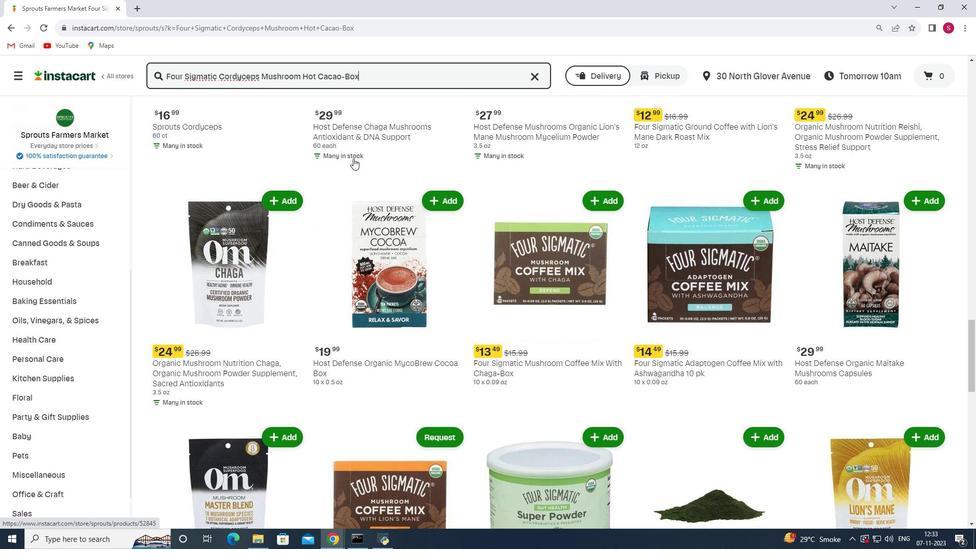 
Action: Mouse scrolled (353, 158) with delta (0, 0)
Screenshot: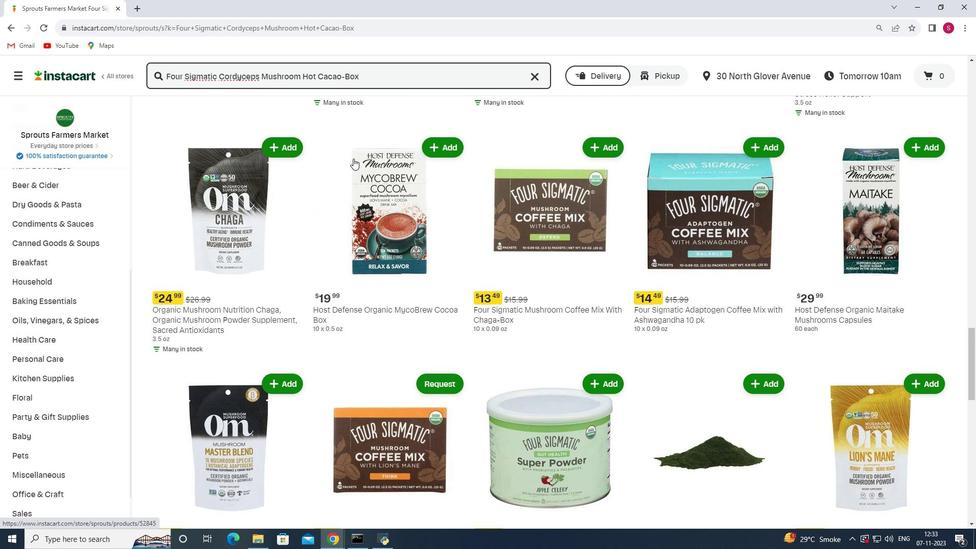 
Action: Mouse scrolled (353, 158) with delta (0, 0)
Screenshot: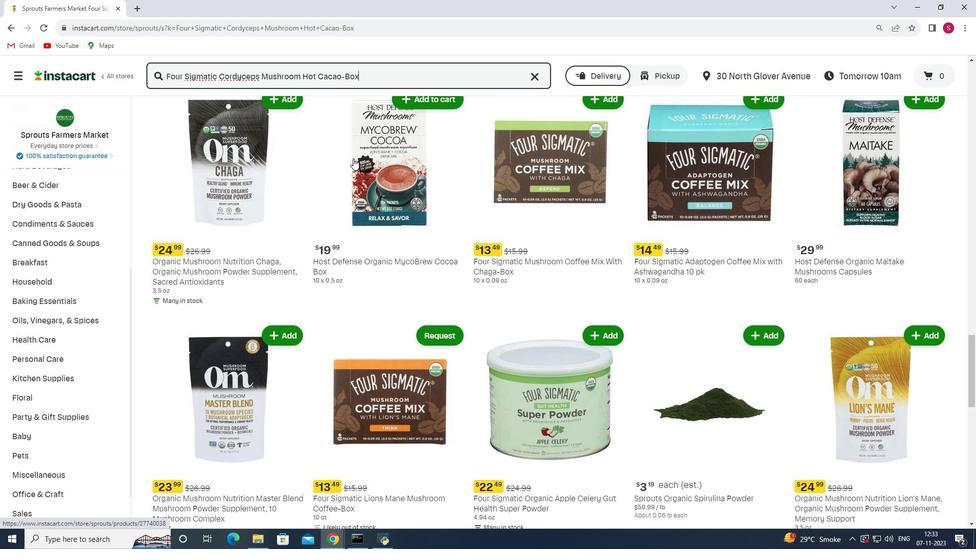 
Action: Mouse scrolled (353, 158) with delta (0, 0)
Screenshot: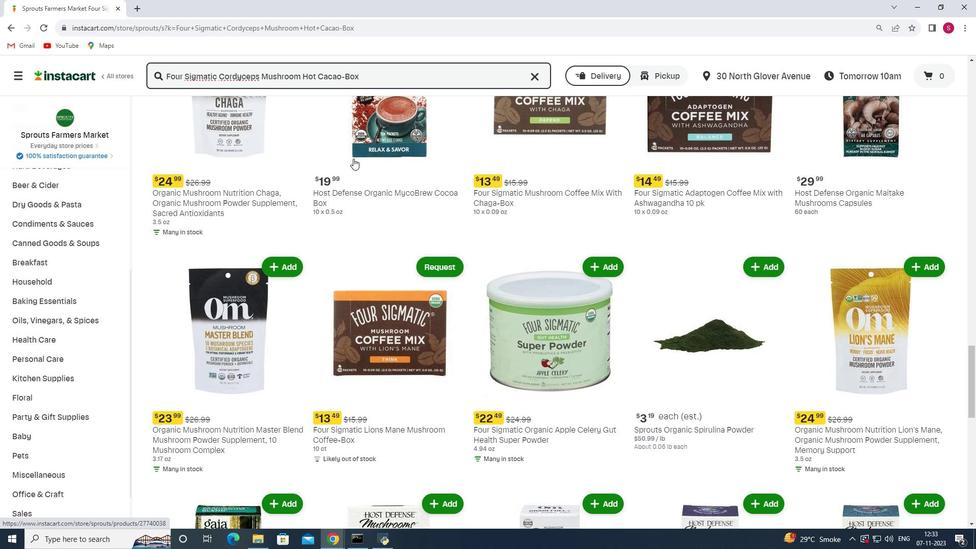 
Action: Mouse moved to (377, 157)
Screenshot: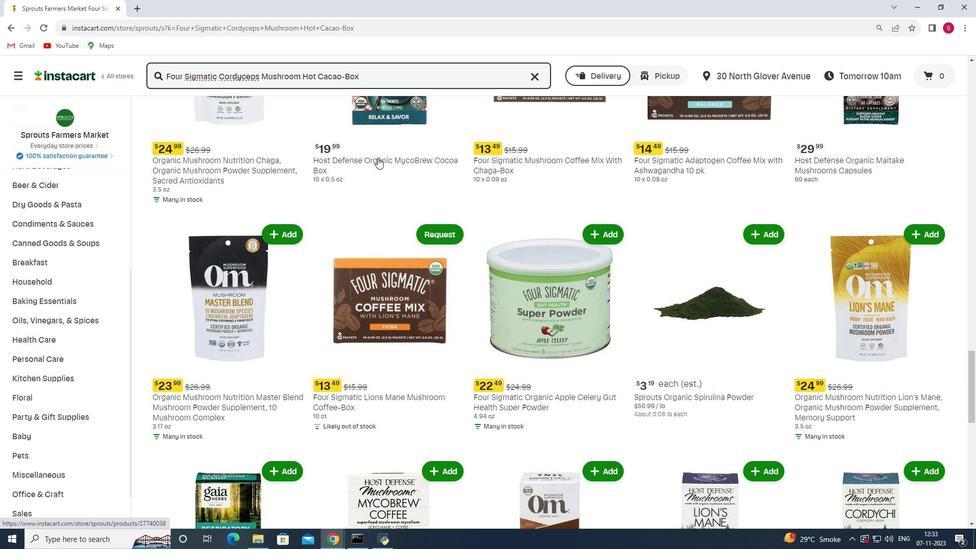 
Action: Mouse scrolled (377, 157) with delta (0, 0)
Screenshot: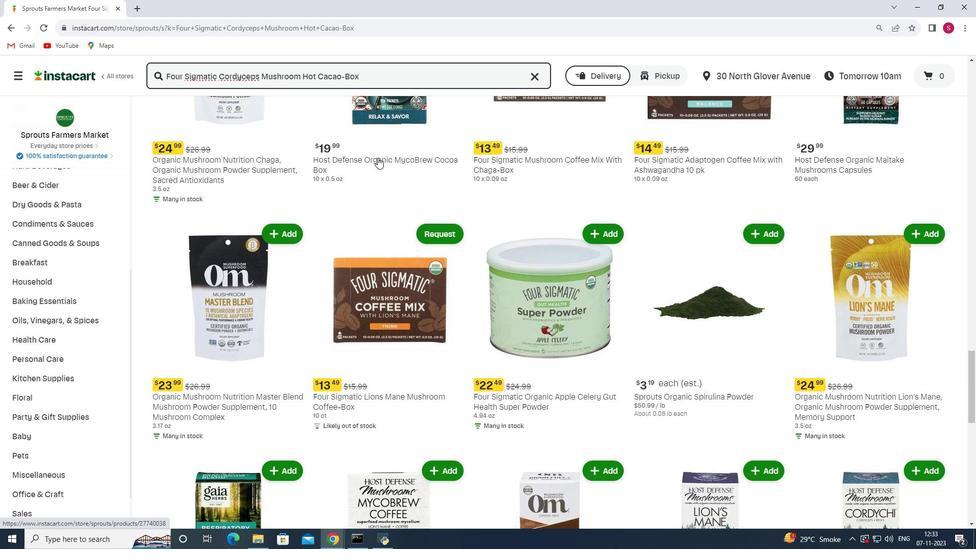 
Action: Mouse scrolled (377, 157) with delta (0, 0)
Screenshot: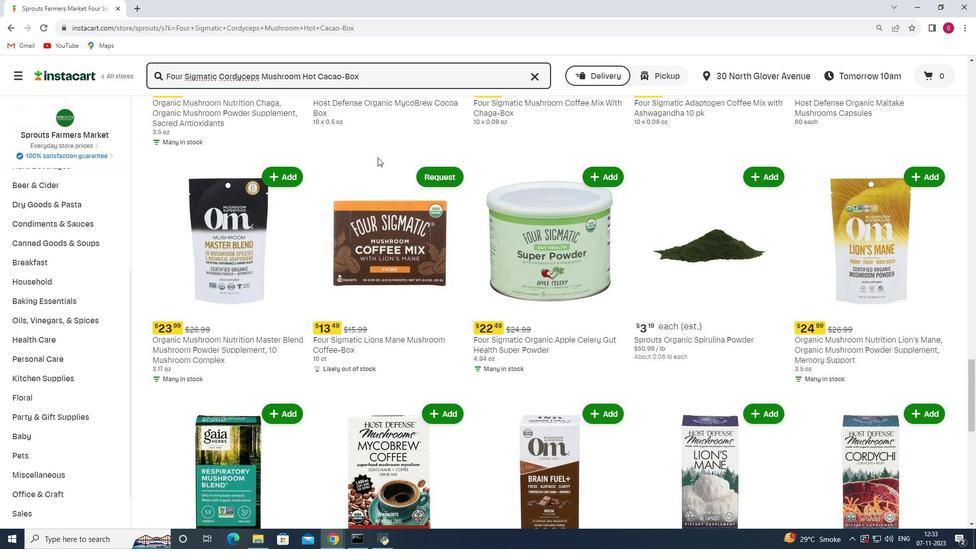 
Action: Mouse scrolled (377, 157) with delta (0, 0)
Screenshot: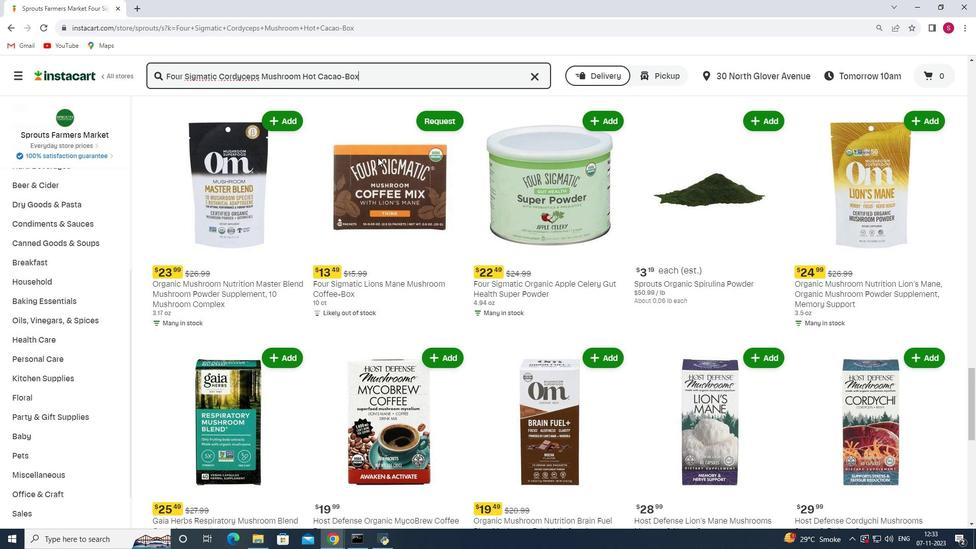 
Action: Mouse scrolled (377, 157) with delta (0, 0)
Screenshot: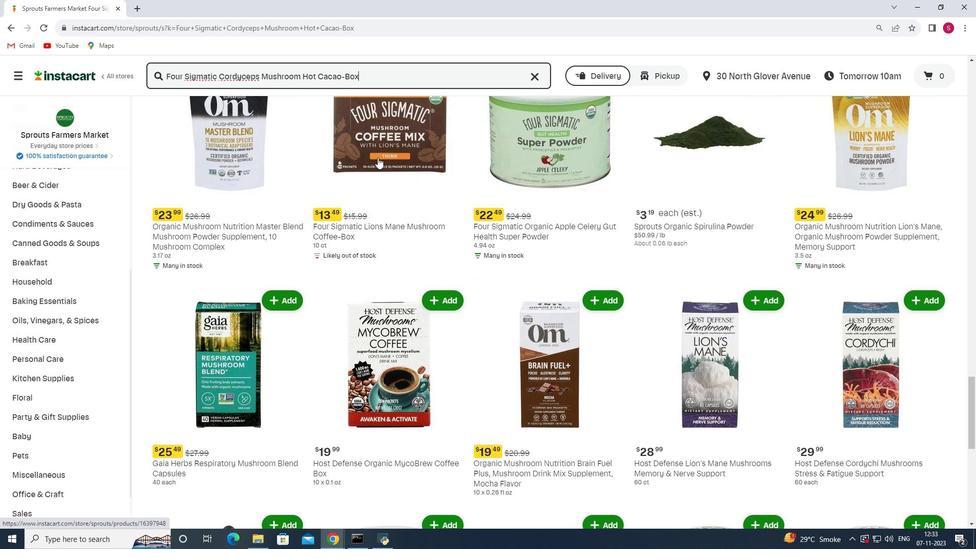 
Action: Mouse scrolled (377, 157) with delta (0, 0)
Screenshot: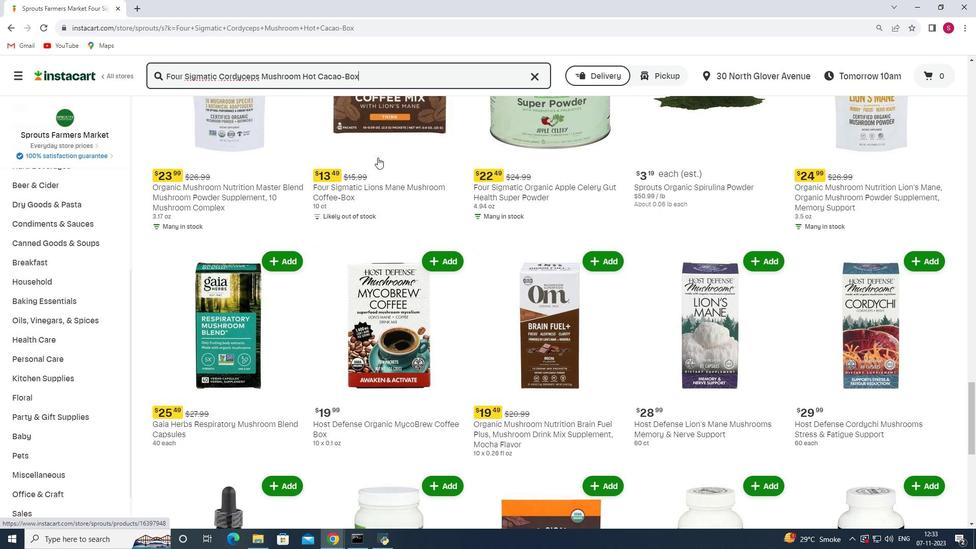 
Action: Mouse scrolled (377, 157) with delta (0, 0)
Screenshot: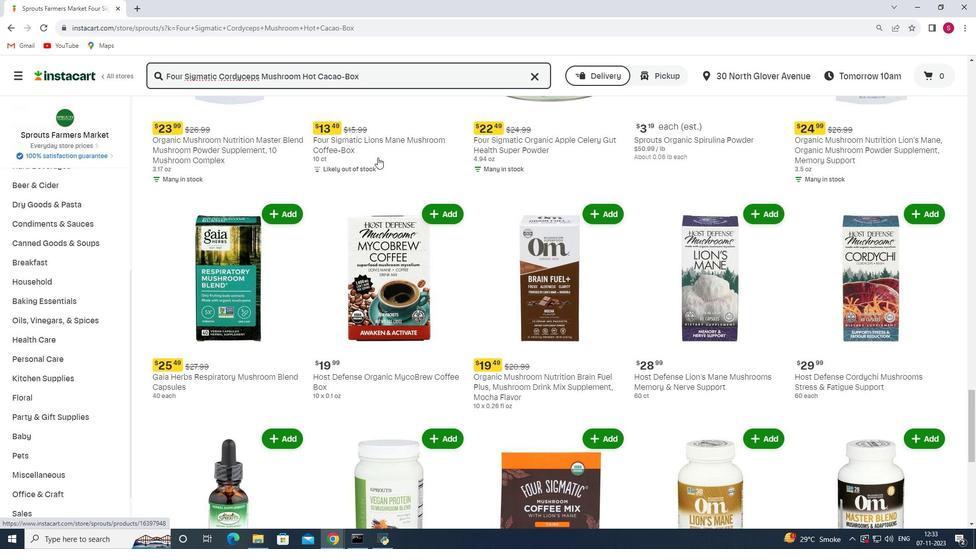 
Action: Mouse scrolled (377, 157) with delta (0, 0)
Screenshot: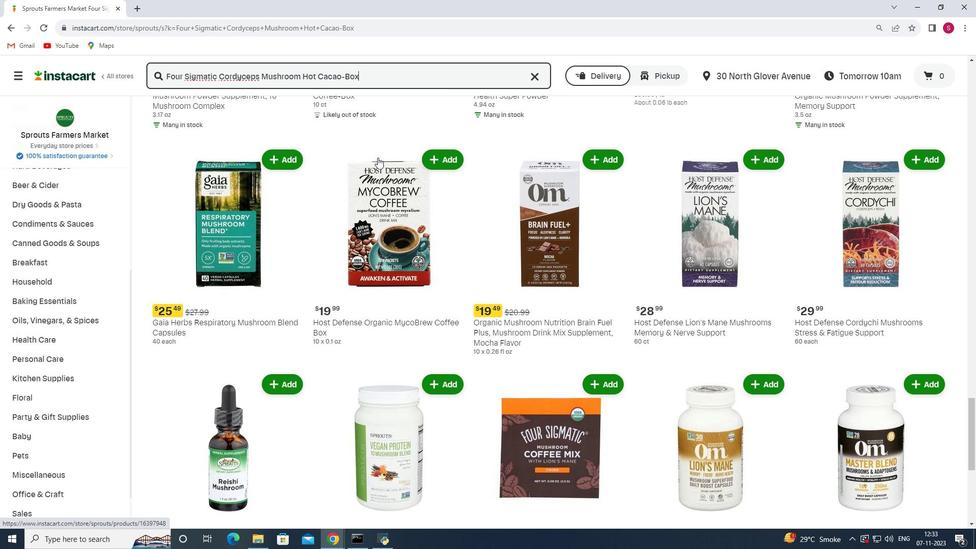 
Action: Mouse scrolled (377, 157) with delta (0, 0)
Screenshot: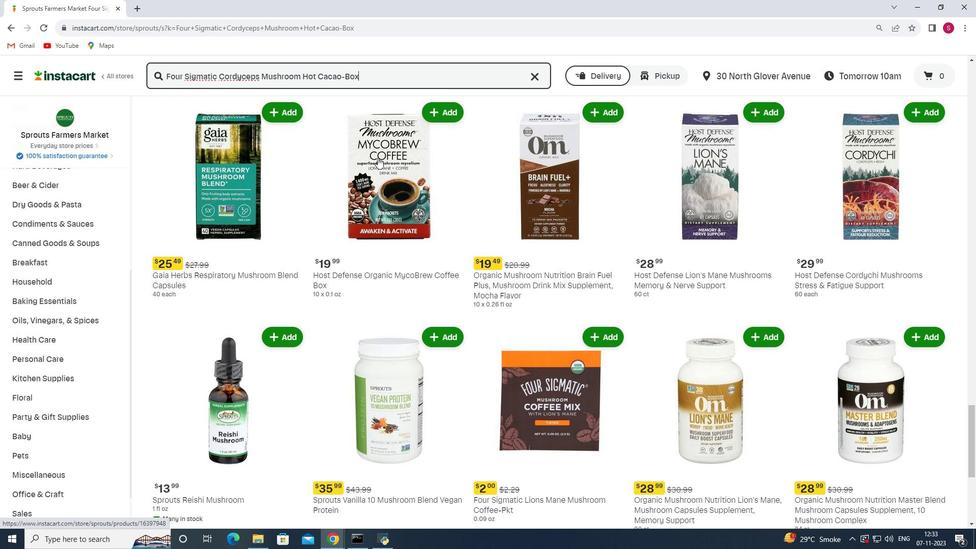 
Action: Mouse scrolled (377, 157) with delta (0, 0)
Screenshot: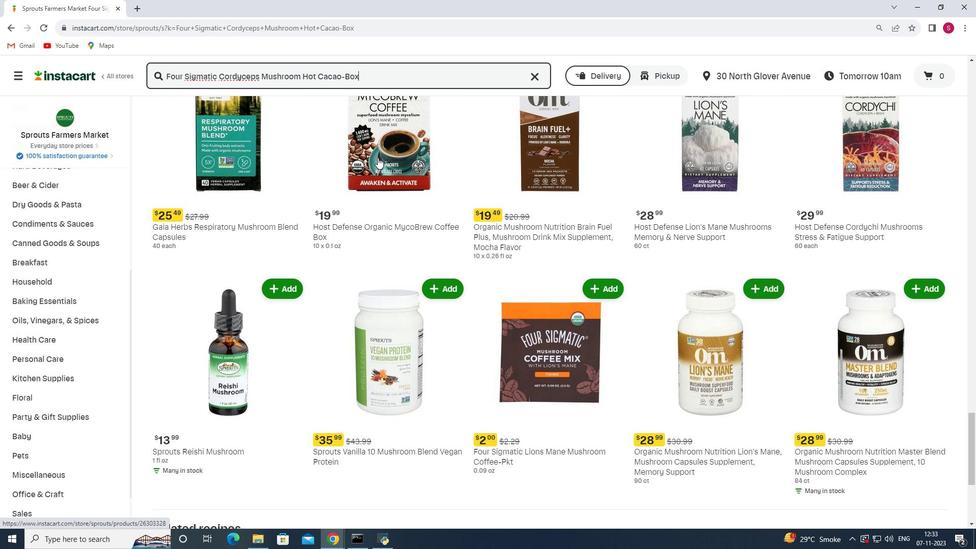 
Action: Mouse scrolled (377, 157) with delta (0, 0)
Screenshot: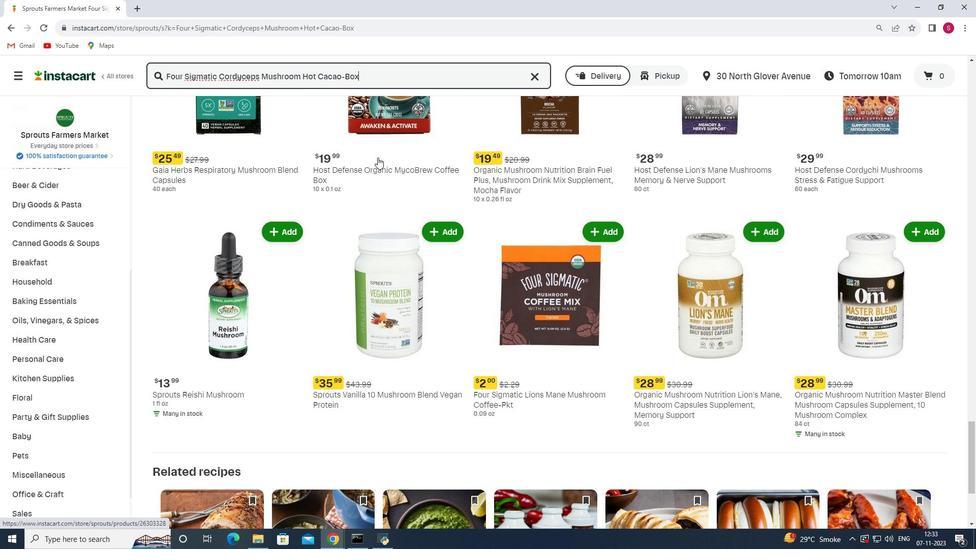 
Action: Mouse scrolled (377, 157) with delta (0, 0)
Screenshot: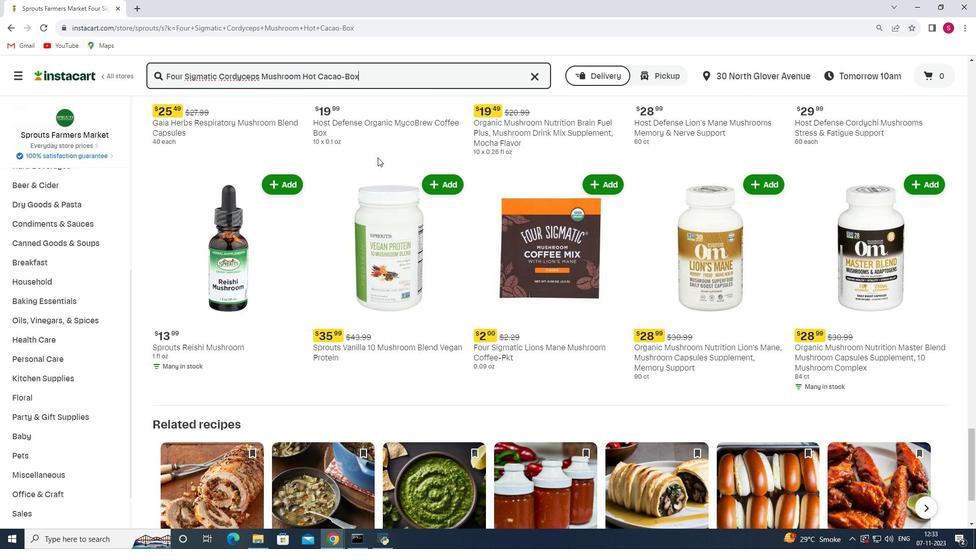 
Action: Mouse scrolled (377, 157) with delta (0, 0)
Screenshot: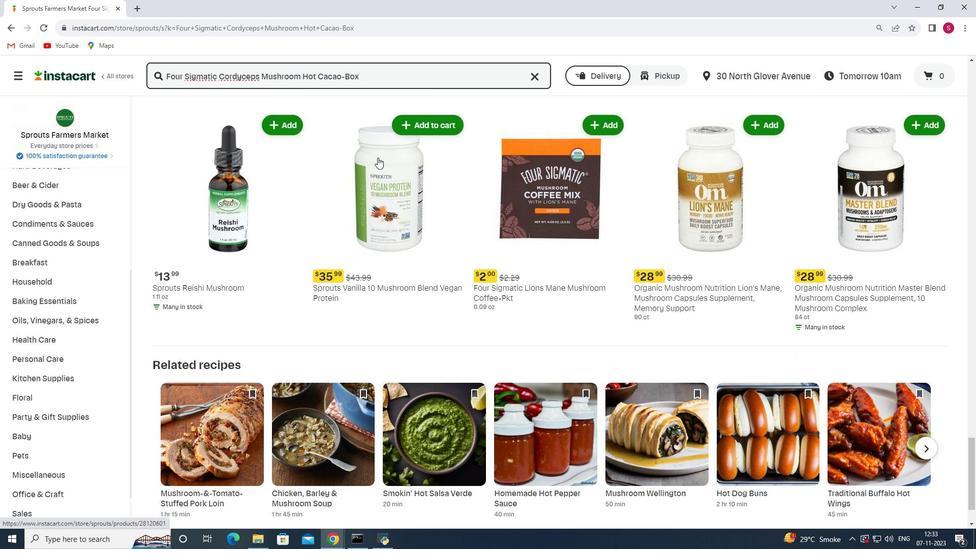 
Action: Mouse scrolled (377, 157) with delta (0, 0)
Screenshot: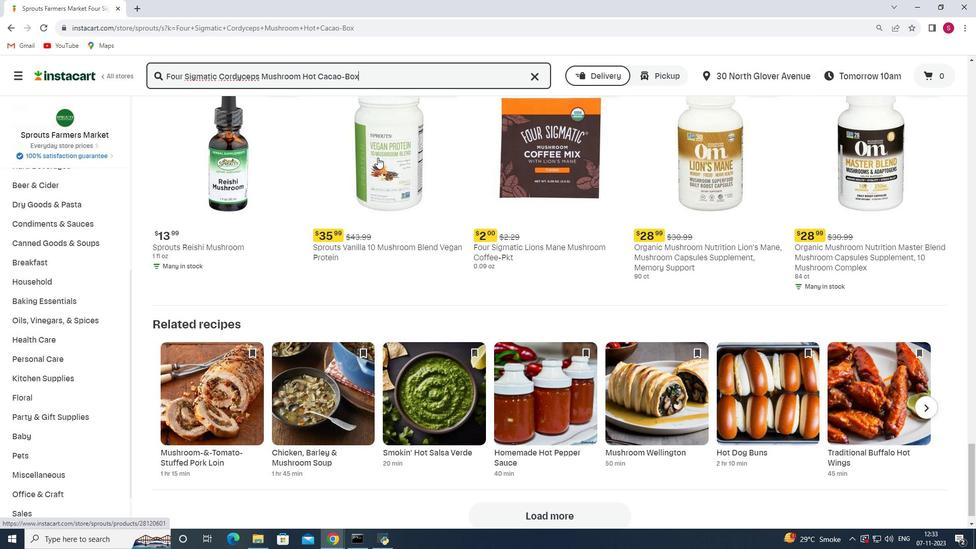 
Action: Mouse scrolled (377, 157) with delta (0, 0)
Screenshot: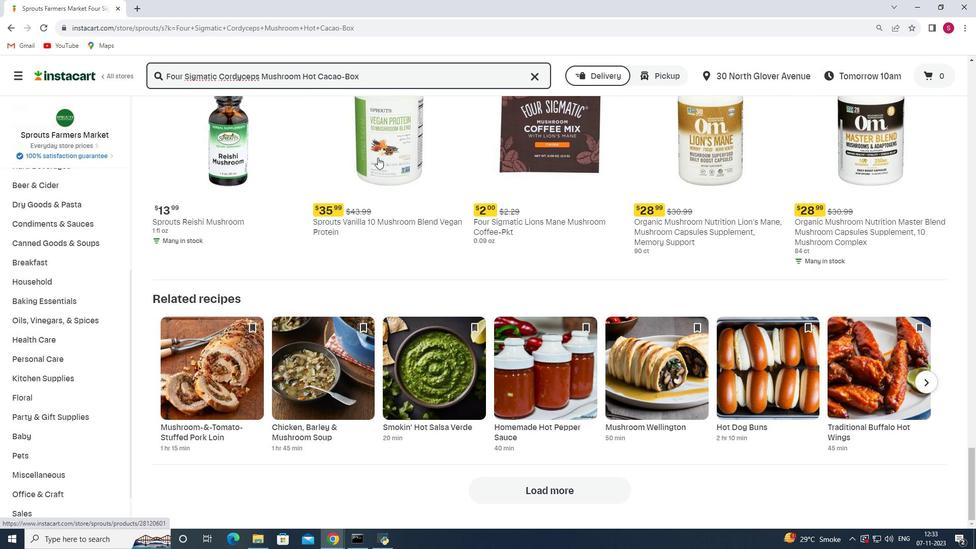 
Action: Mouse scrolled (377, 157) with delta (0, 0)
Screenshot: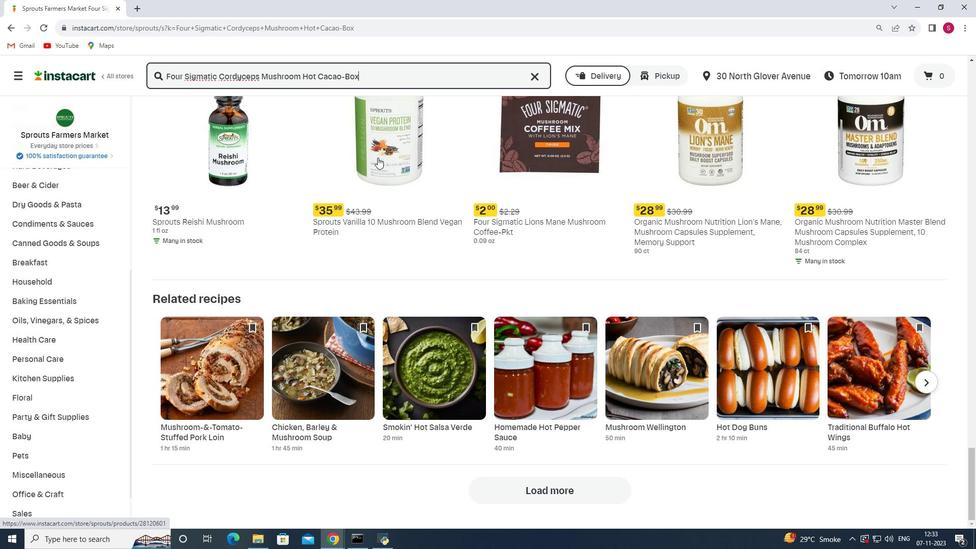 
Action: Mouse scrolled (377, 157) with delta (0, 0)
Screenshot: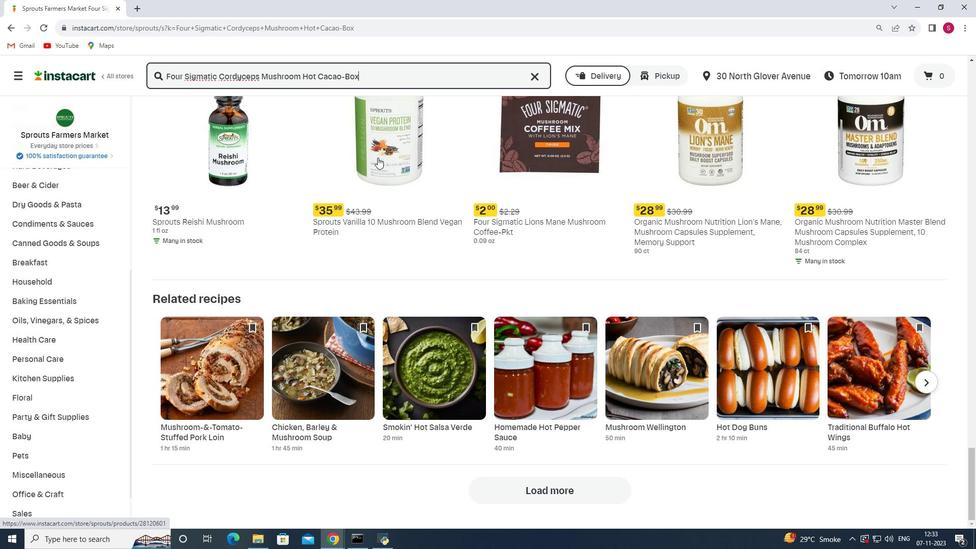 
